 Task: Create a due date automation trigger when advanced on, on the wednesday before a card is due add content with a description not containing resume at 11:00 AM.
Action: Mouse moved to (1351, 100)
Screenshot: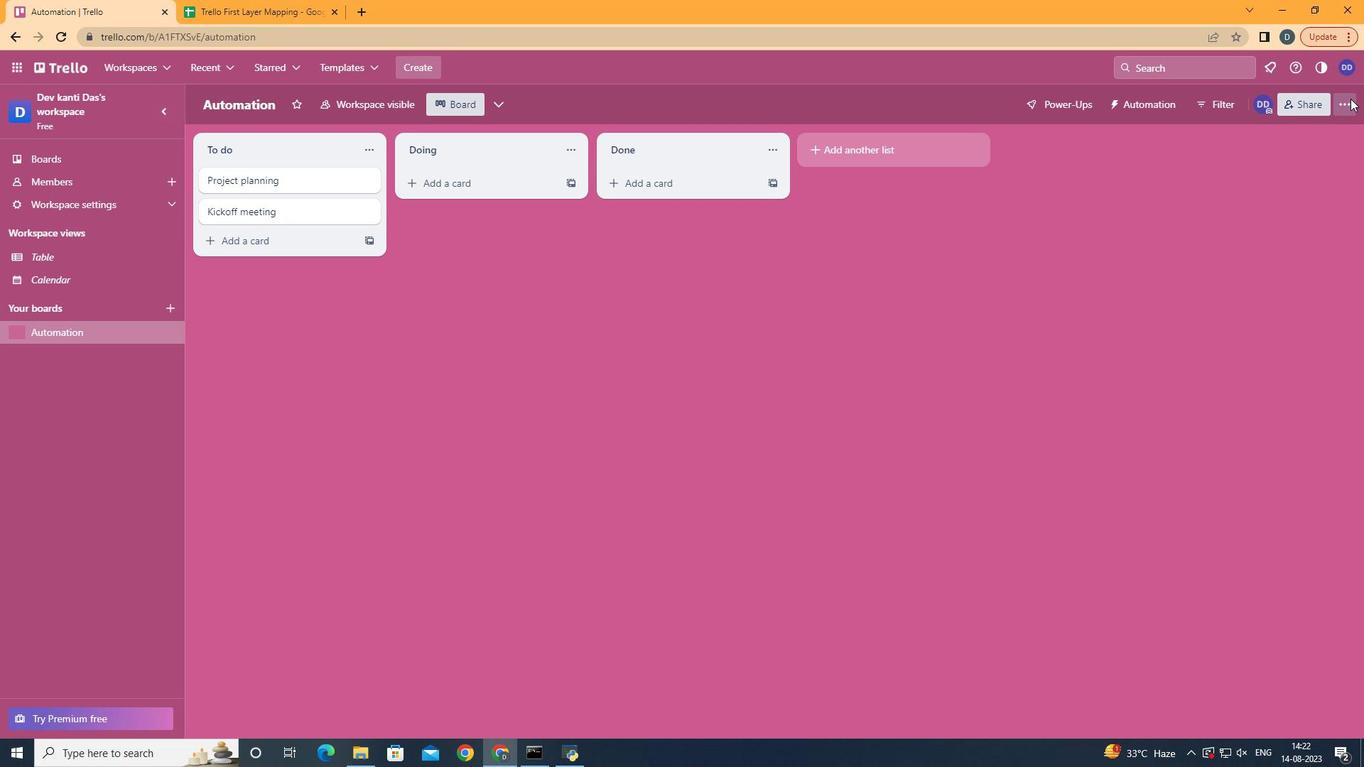 
Action: Mouse pressed left at (1351, 100)
Screenshot: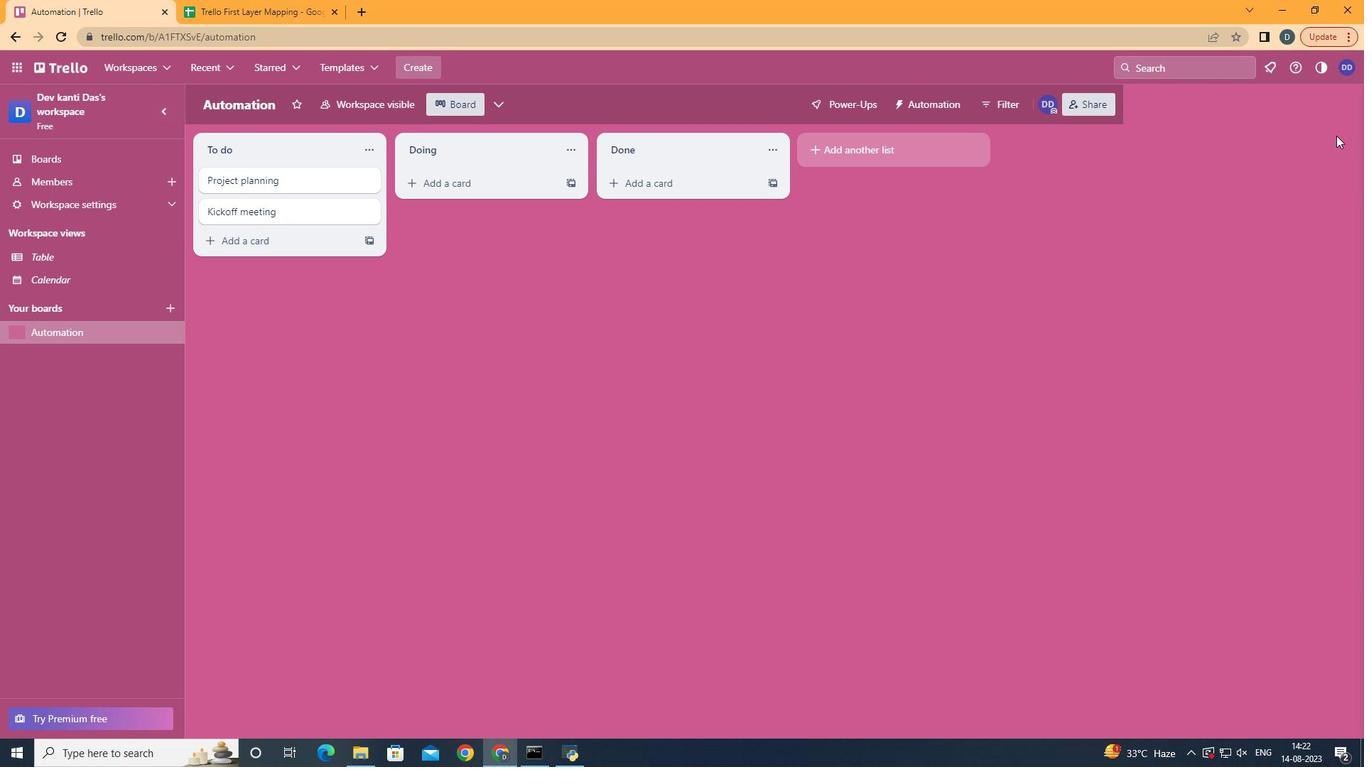 
Action: Mouse moved to (1260, 291)
Screenshot: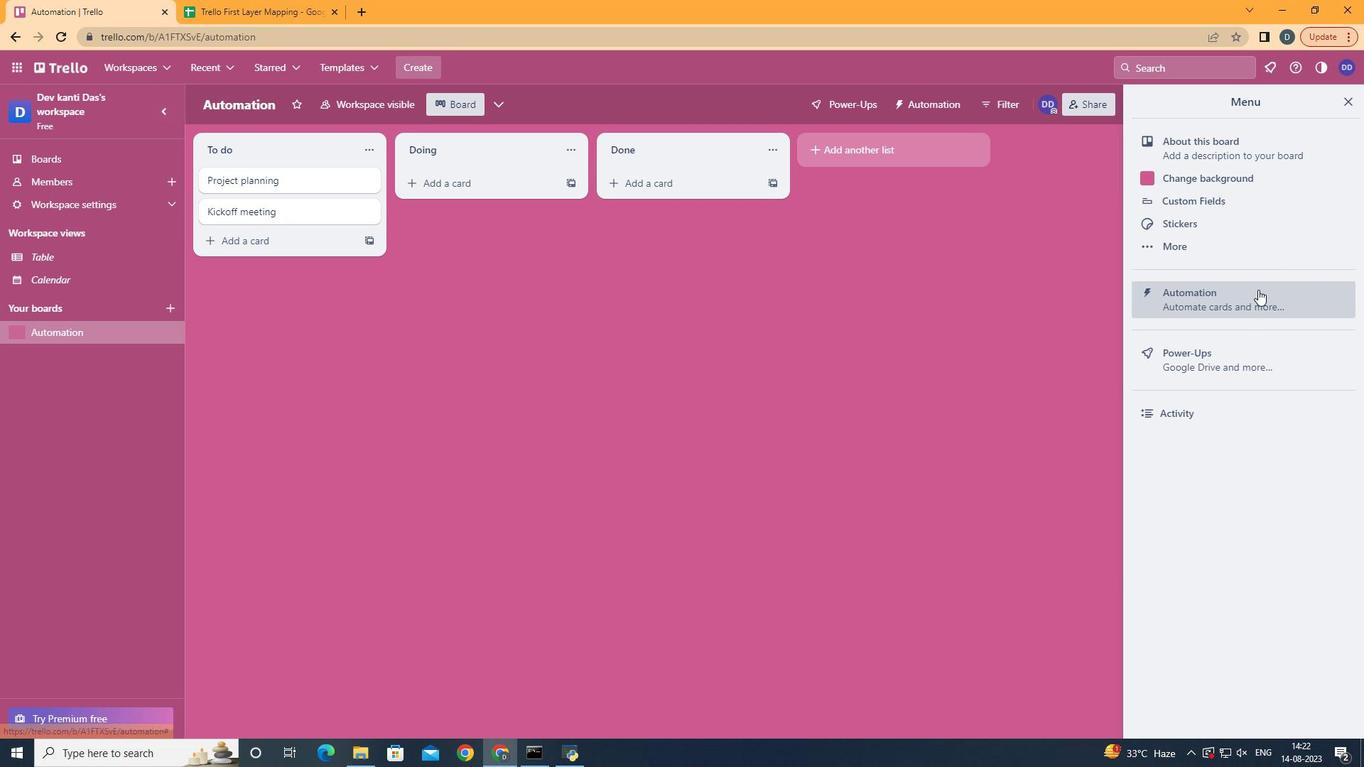 
Action: Mouse pressed left at (1260, 291)
Screenshot: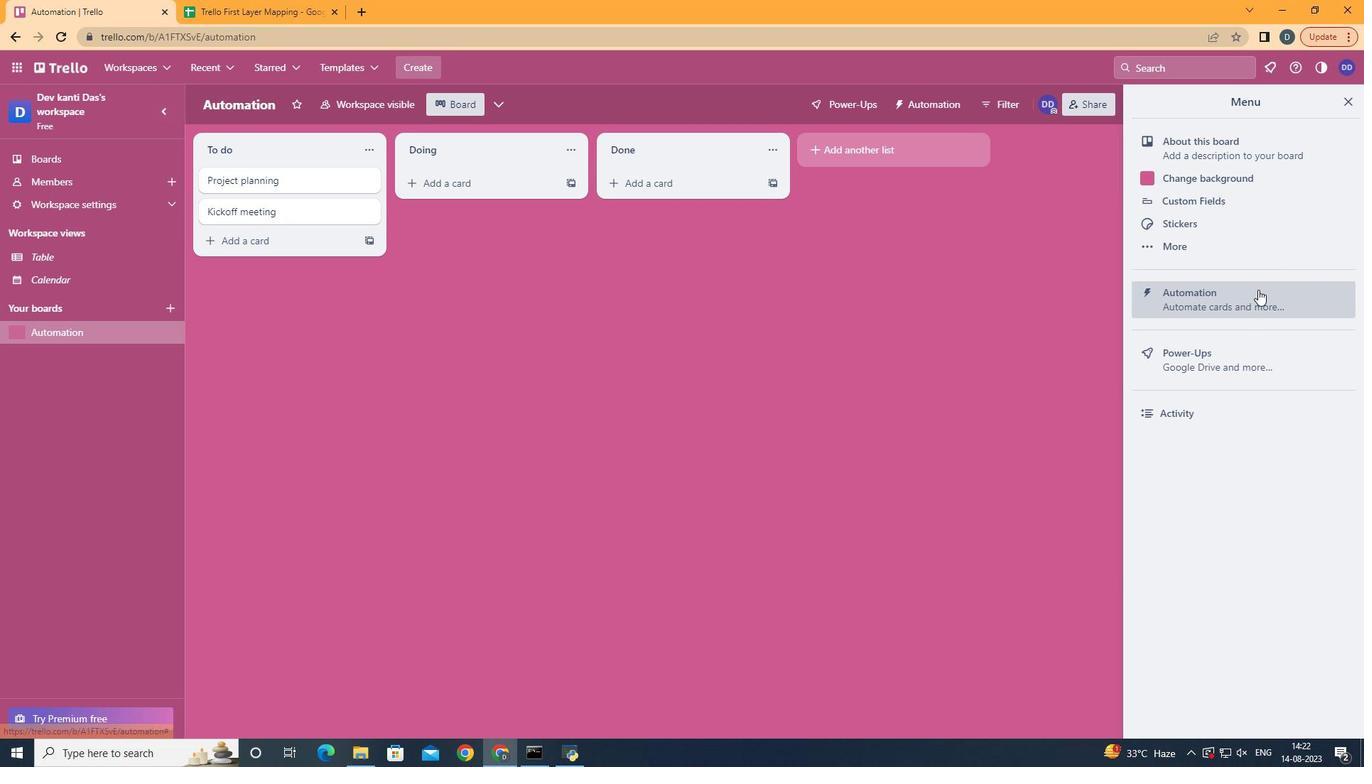 
Action: Mouse moved to (271, 289)
Screenshot: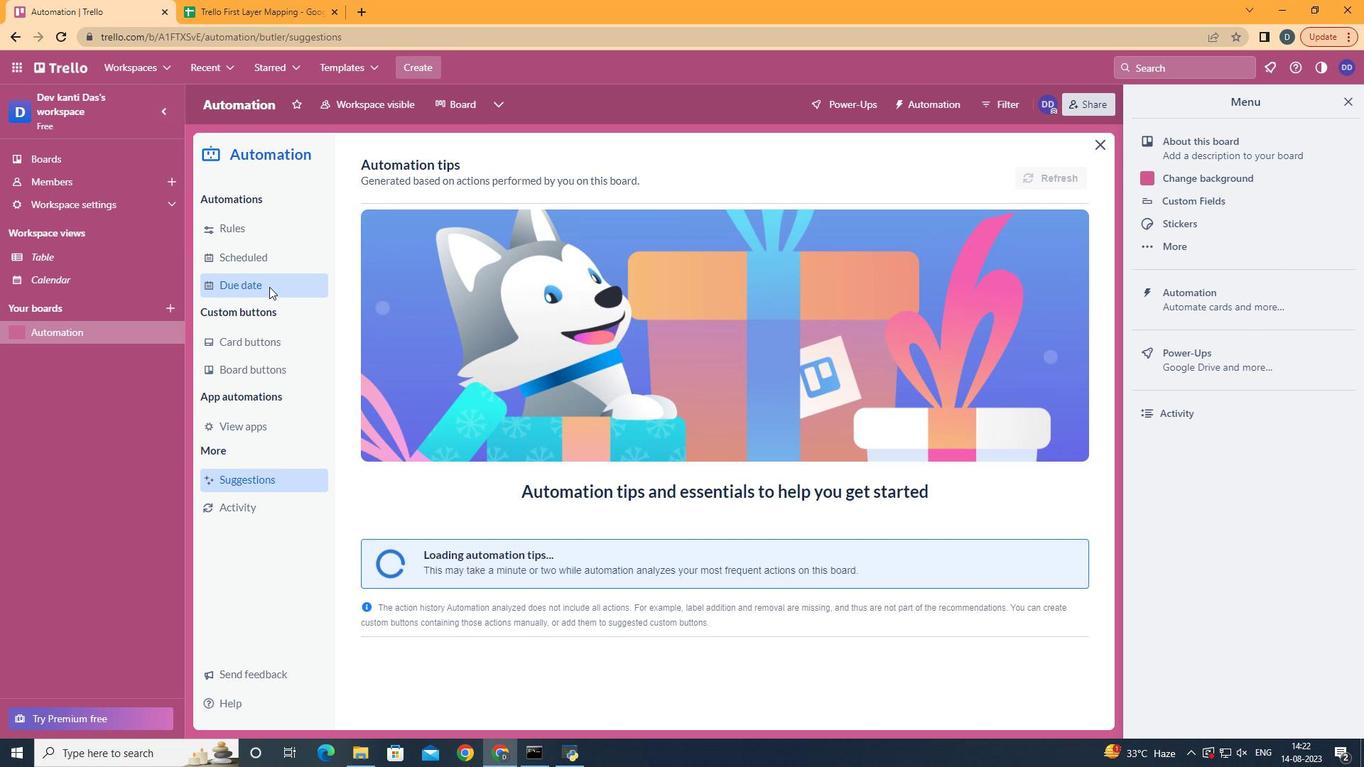 
Action: Mouse pressed left at (271, 289)
Screenshot: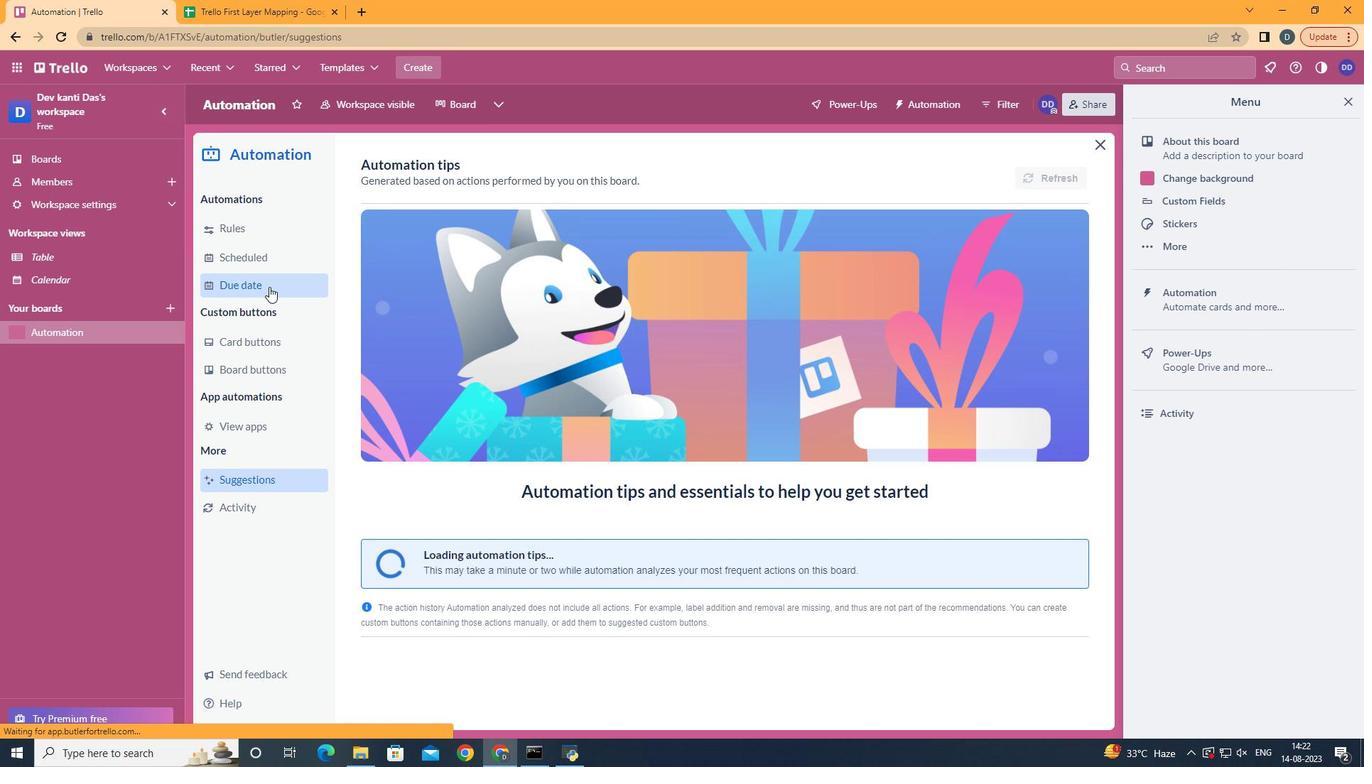 
Action: Mouse moved to (996, 167)
Screenshot: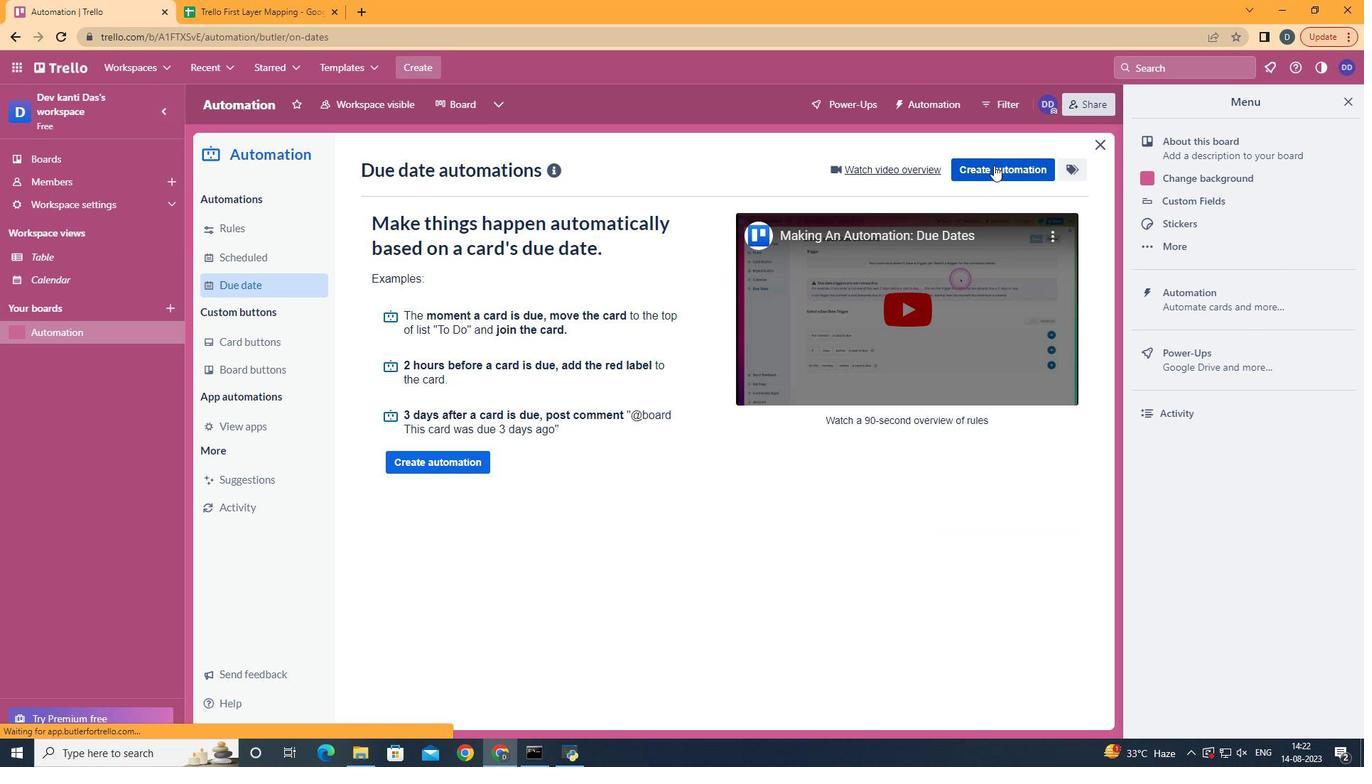 
Action: Mouse pressed left at (996, 167)
Screenshot: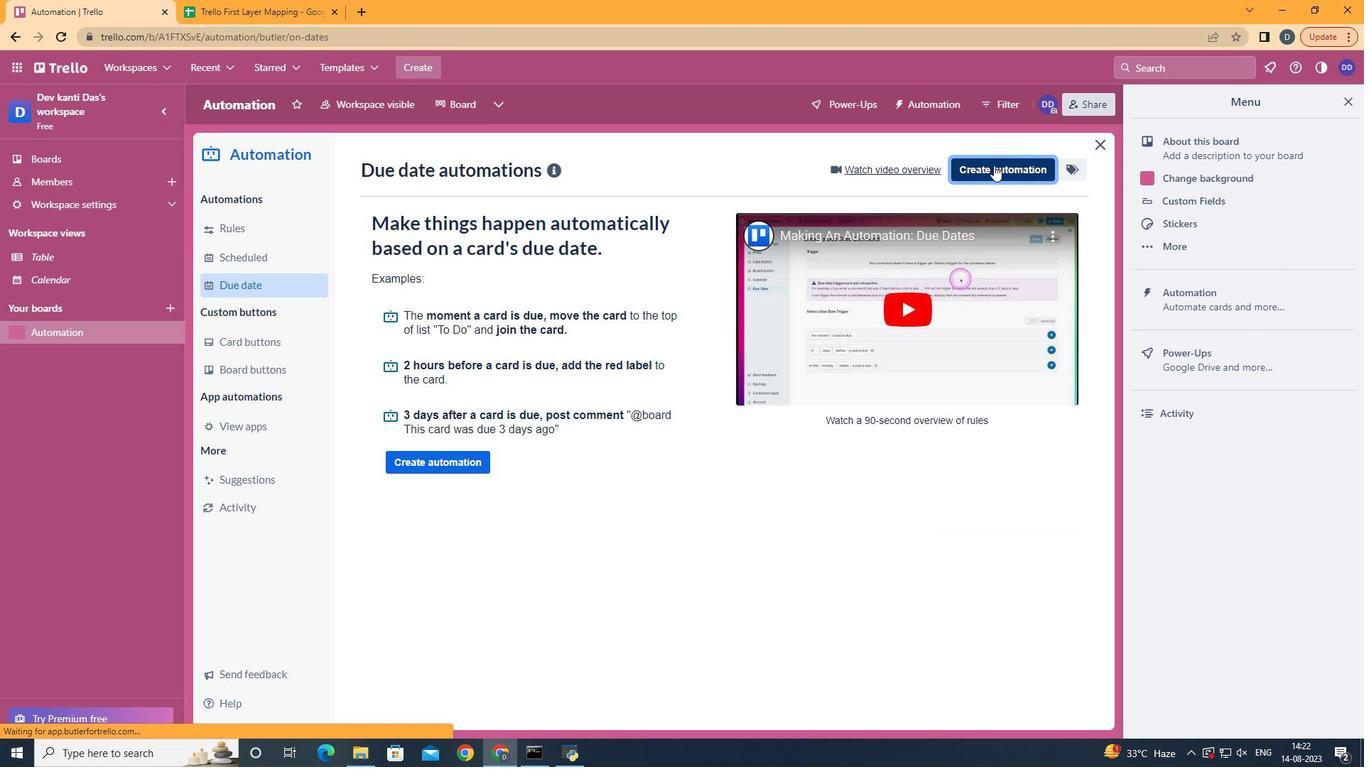 
Action: Mouse moved to (696, 282)
Screenshot: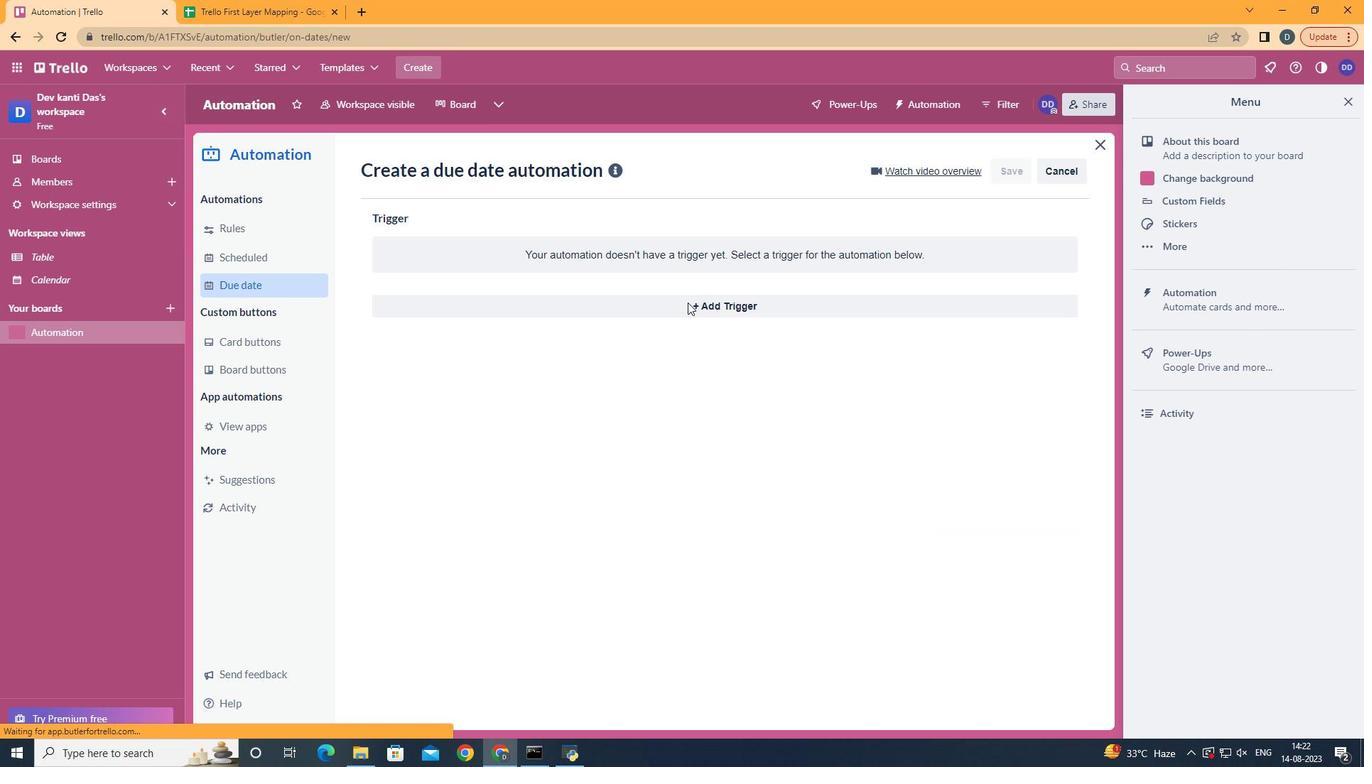 
Action: Mouse pressed left at (696, 282)
Screenshot: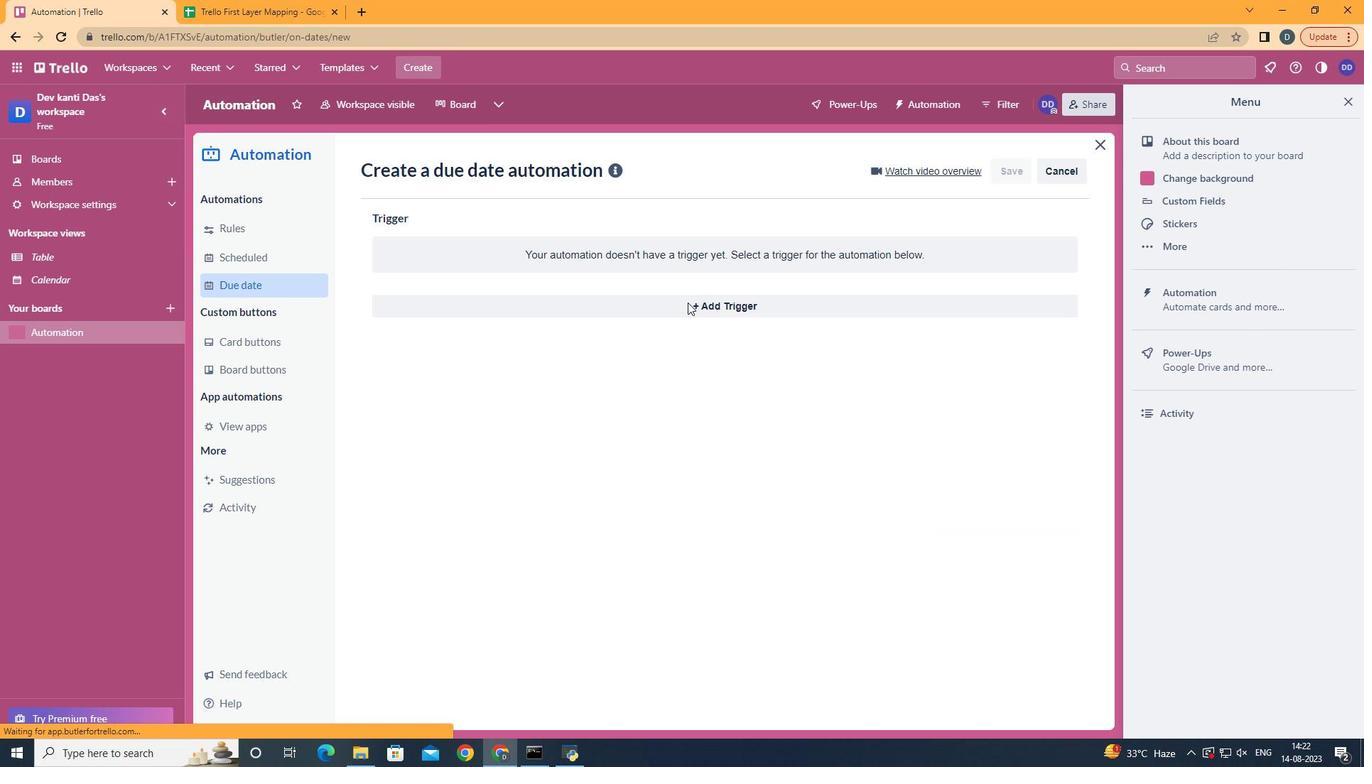 
Action: Mouse moved to (686, 311)
Screenshot: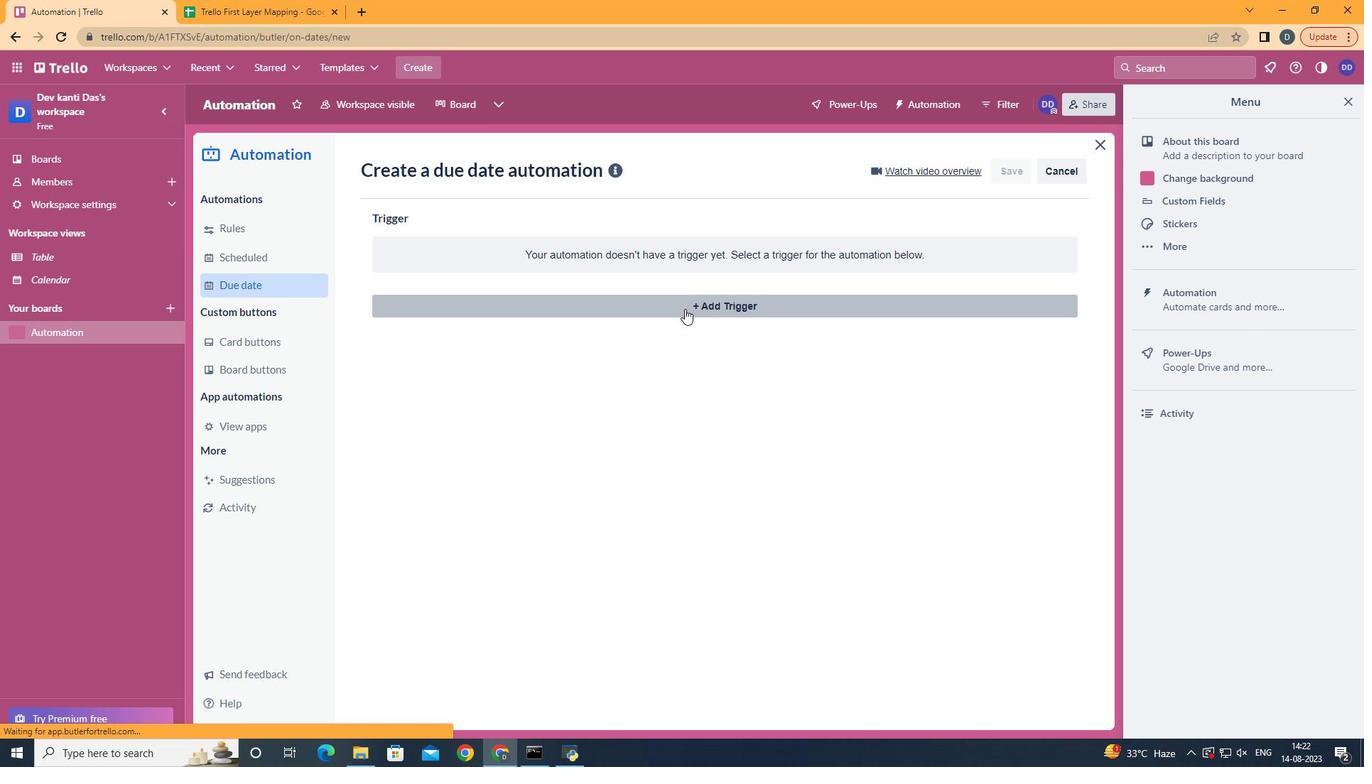 
Action: Mouse pressed left at (686, 311)
Screenshot: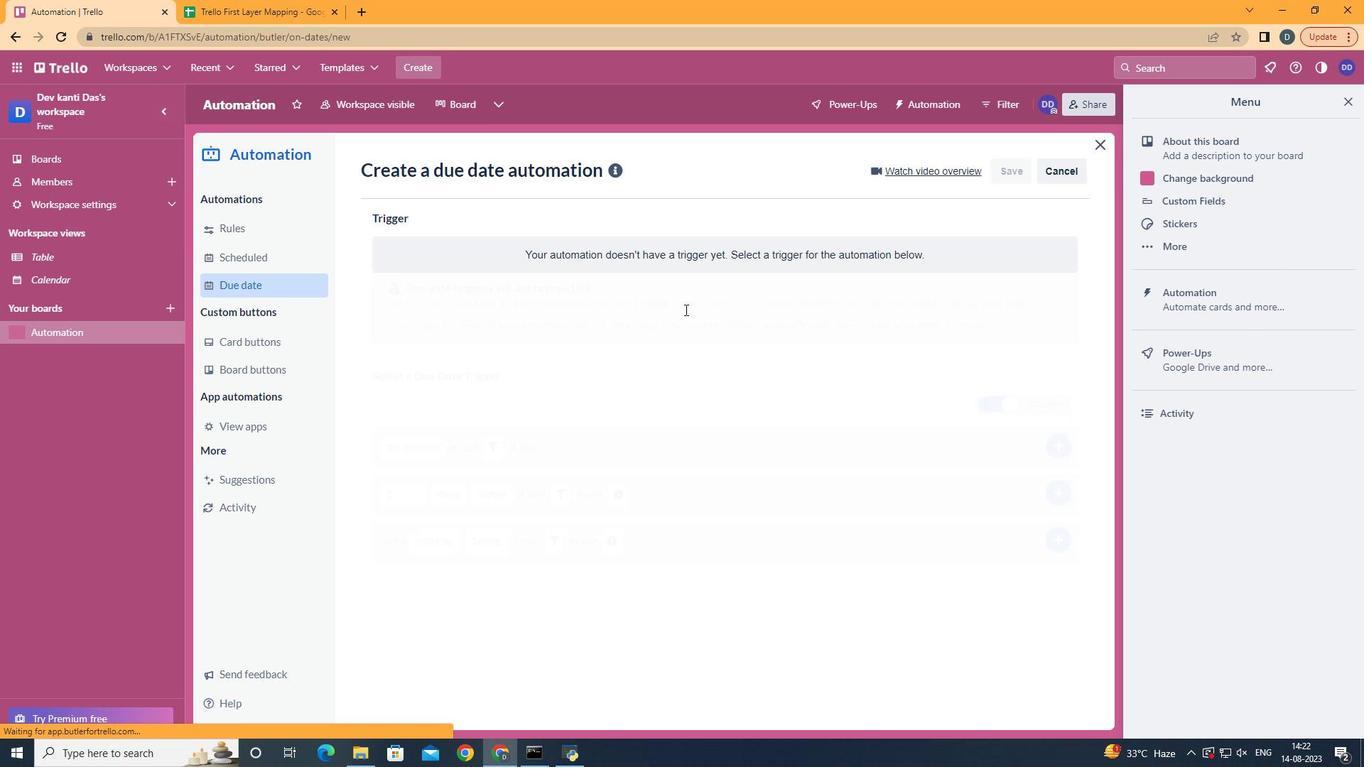 
Action: Mouse moved to (468, 434)
Screenshot: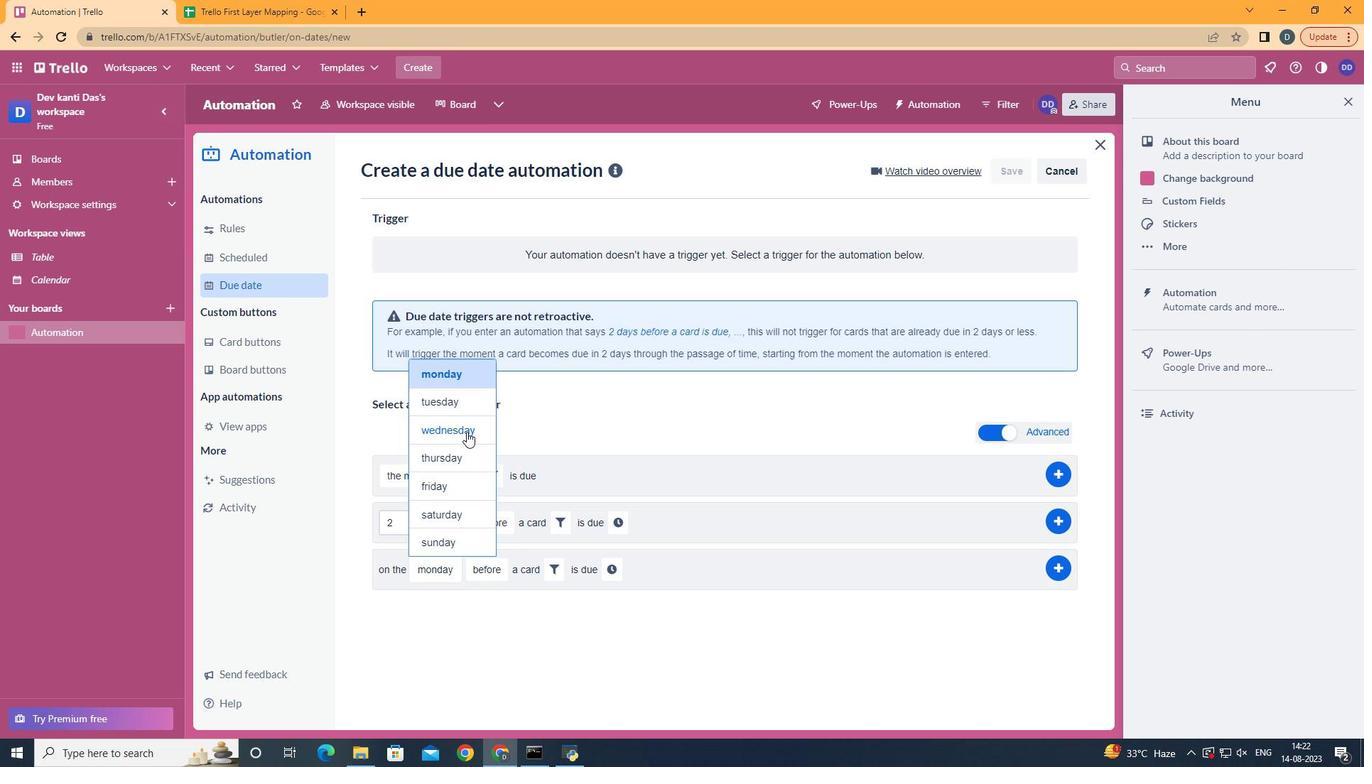 
Action: Mouse pressed left at (468, 434)
Screenshot: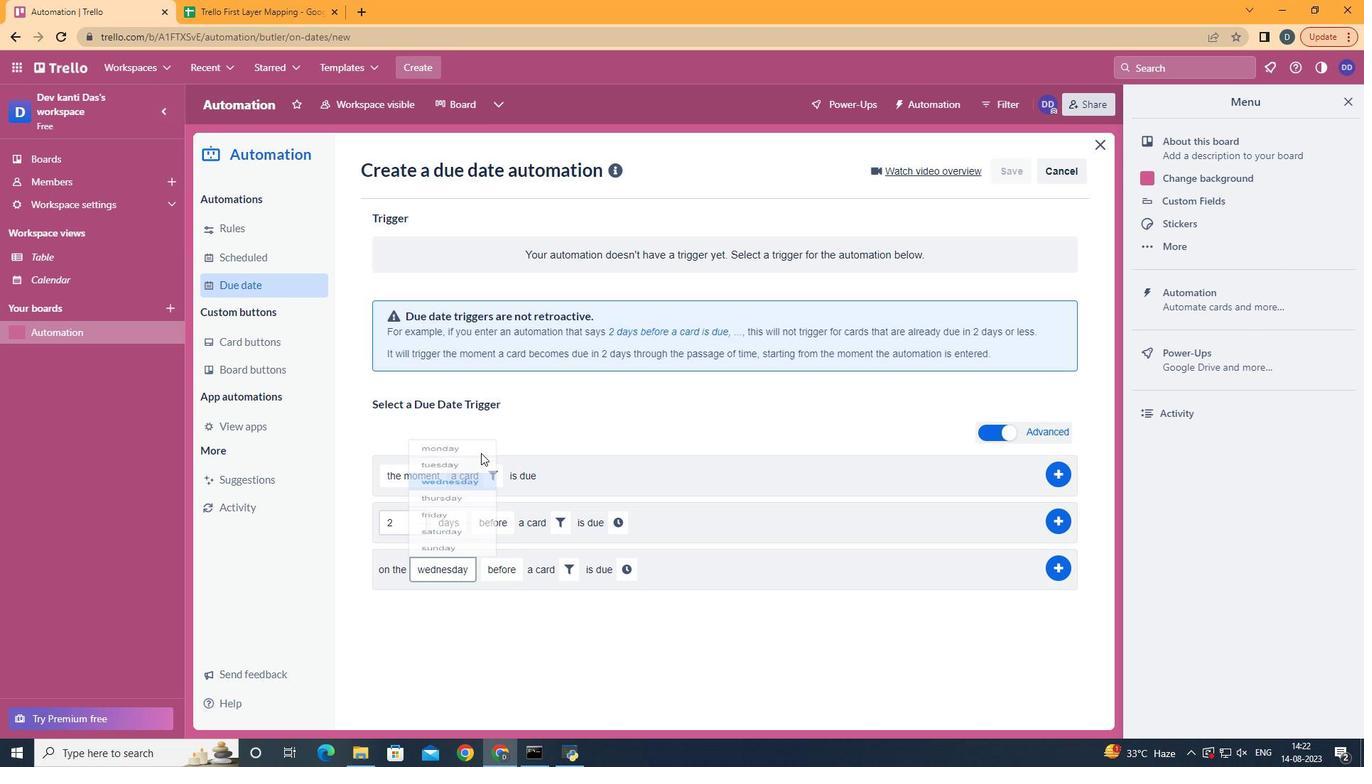 
Action: Mouse moved to (577, 562)
Screenshot: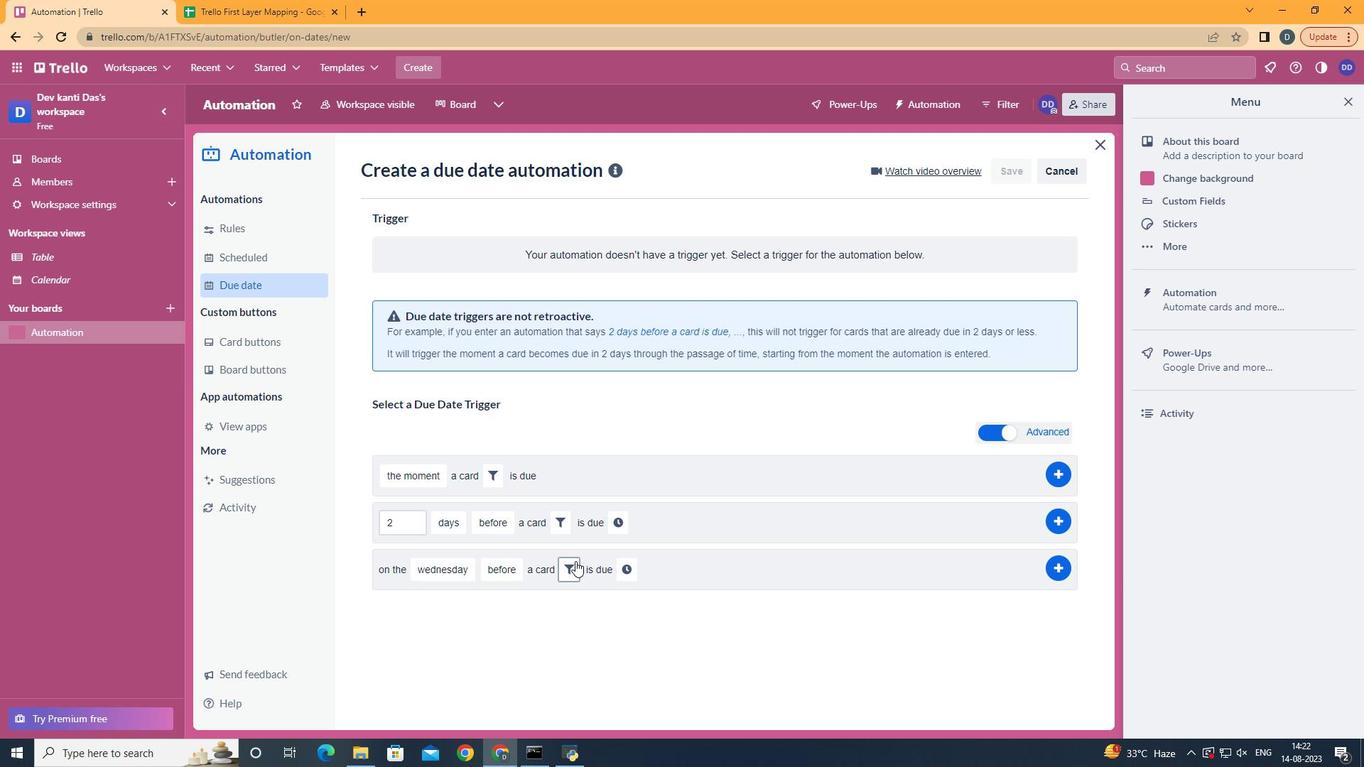 
Action: Mouse pressed left at (577, 562)
Screenshot: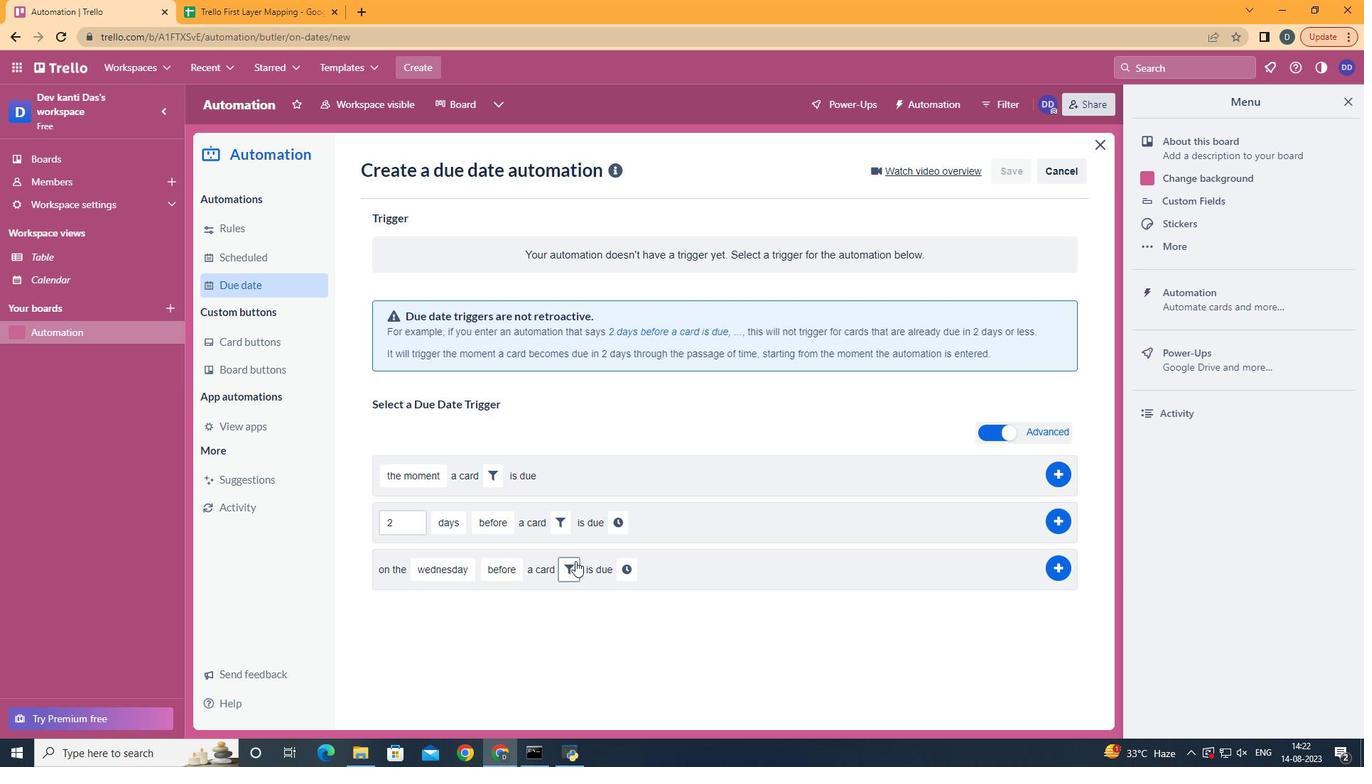 
Action: Mouse moved to (767, 622)
Screenshot: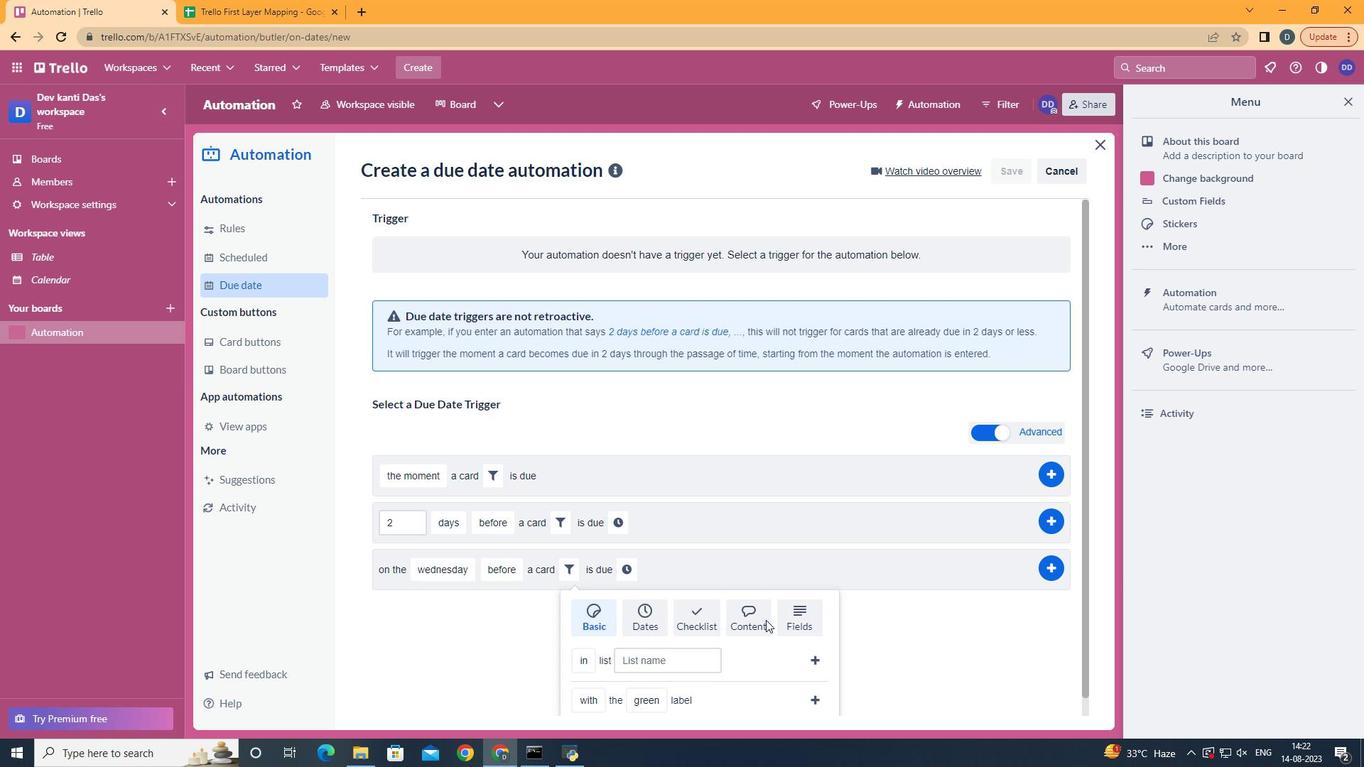 
Action: Mouse pressed left at (767, 622)
Screenshot: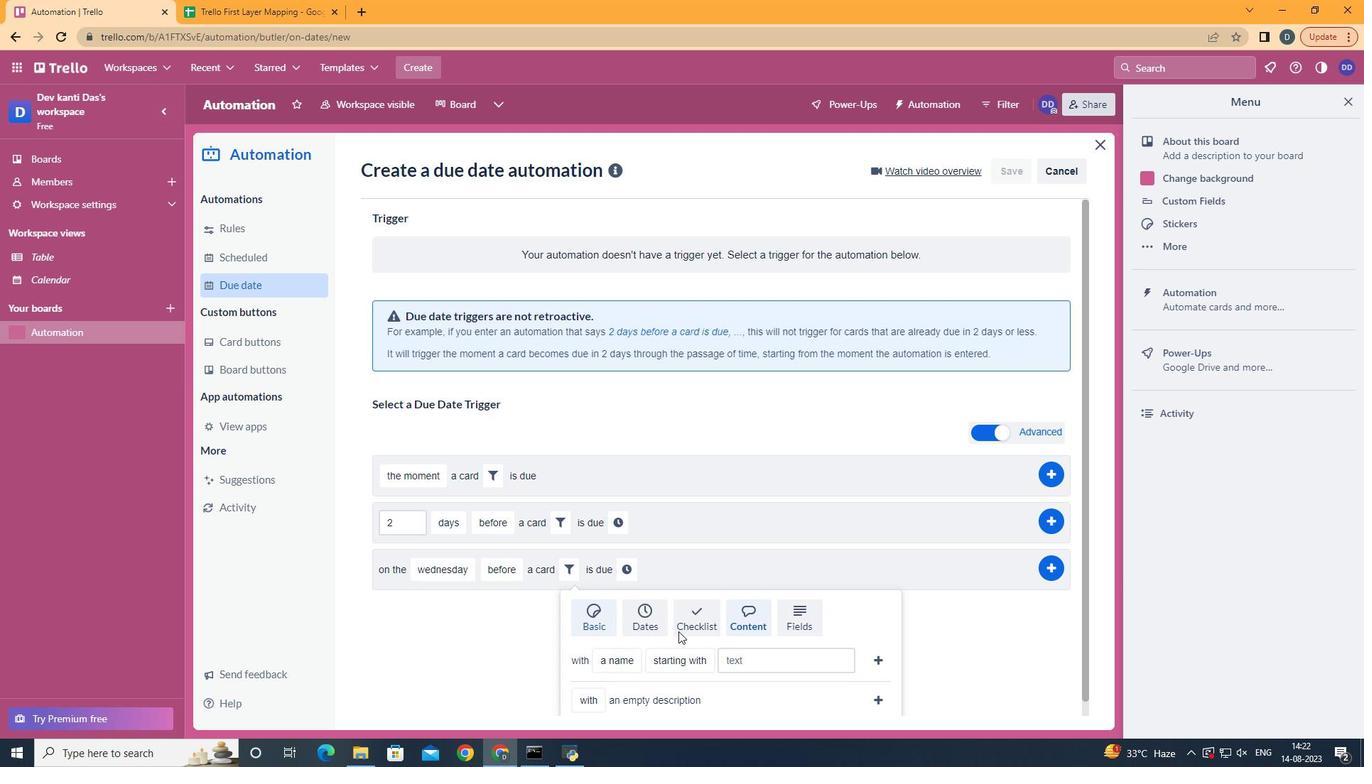 
Action: Mouse moved to (639, 609)
Screenshot: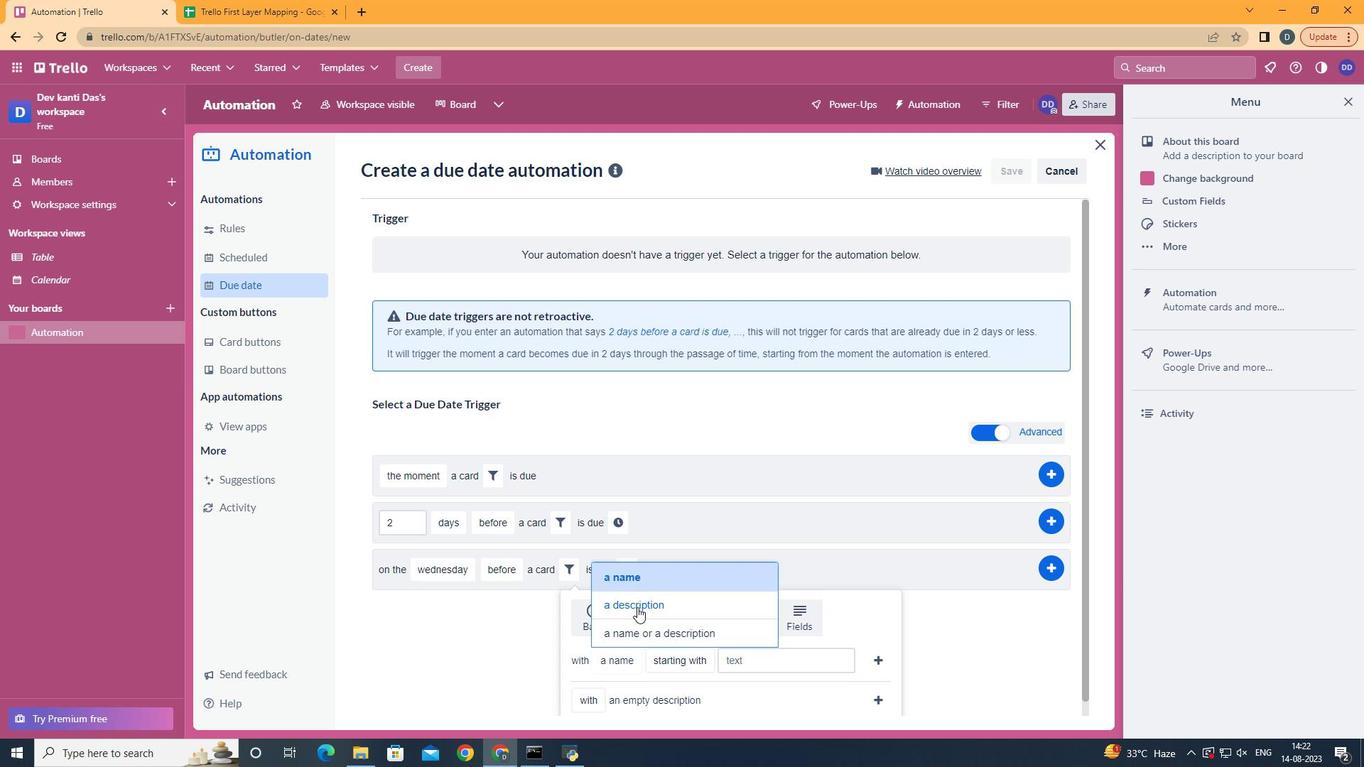 
Action: Mouse pressed left at (639, 609)
Screenshot: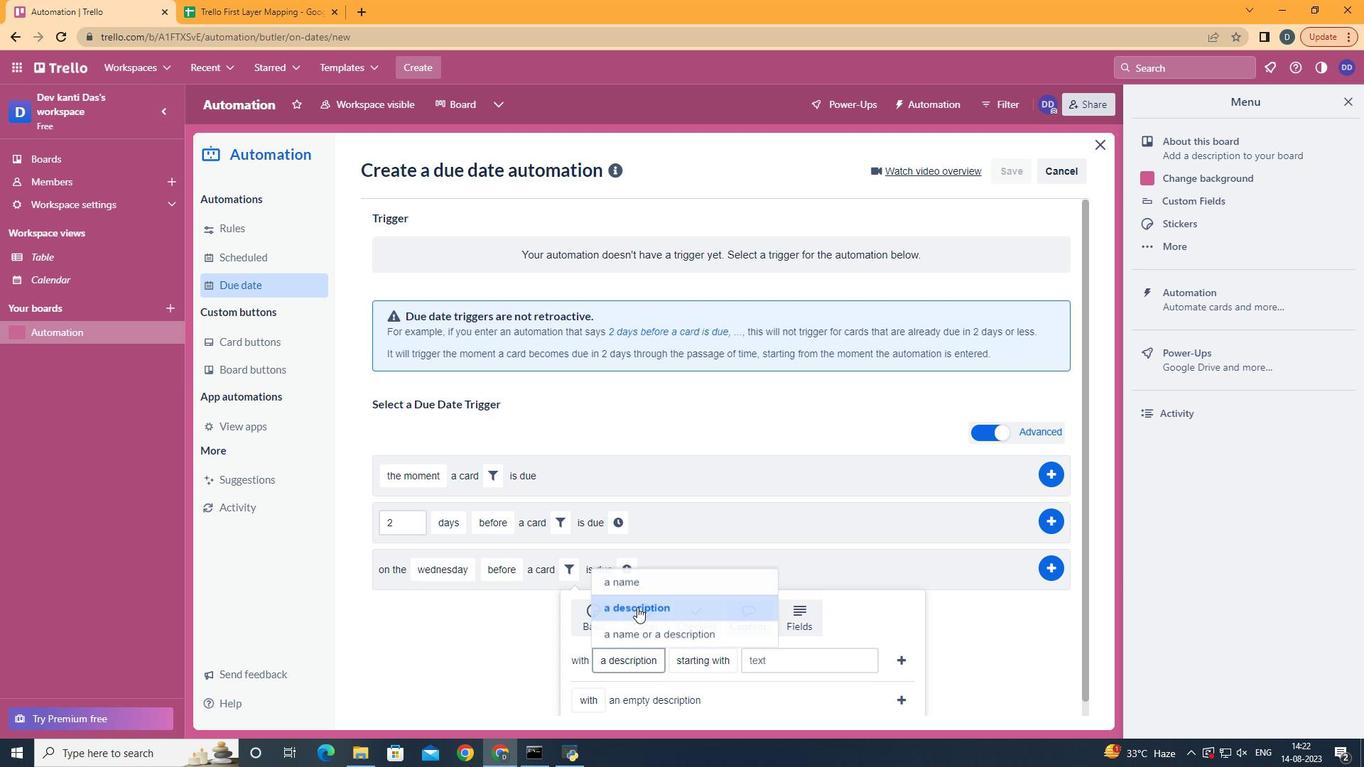 
Action: Mouse moved to (738, 638)
Screenshot: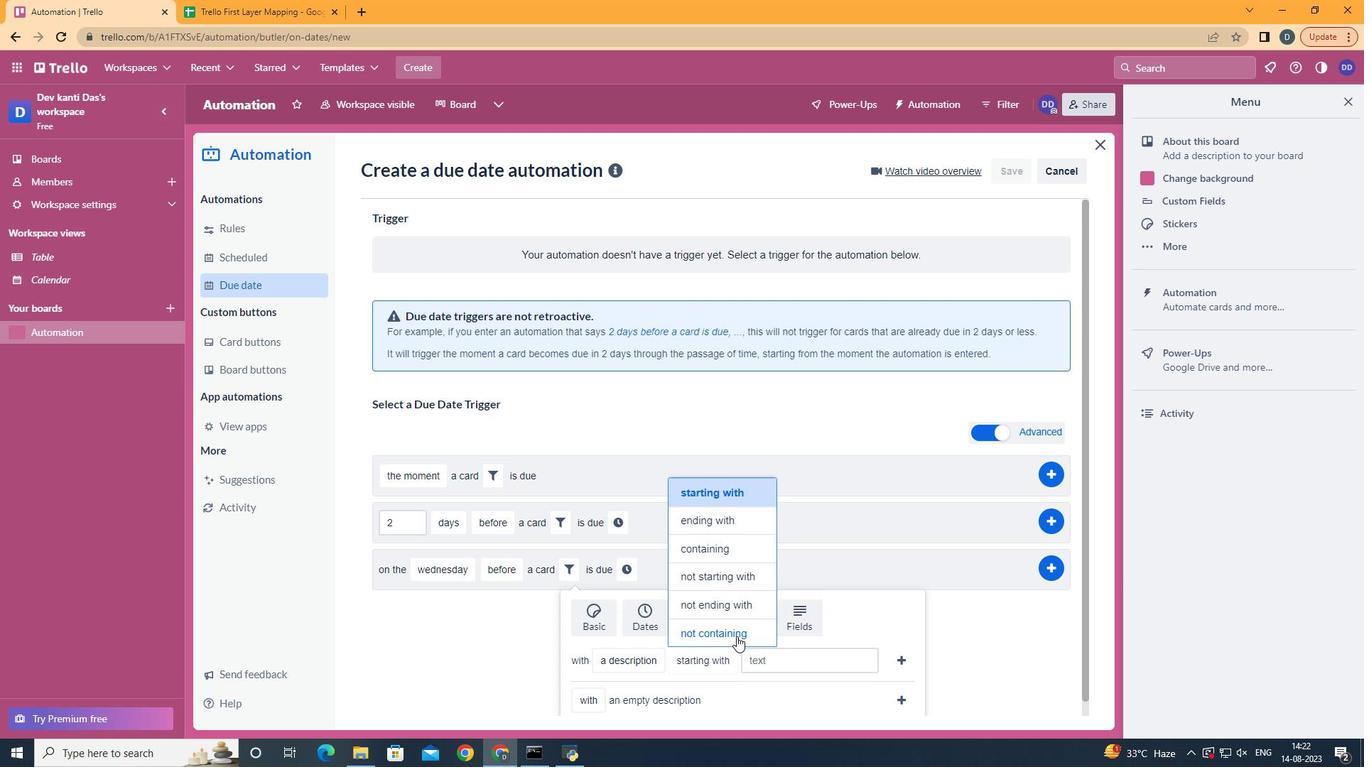 
Action: Mouse pressed left at (738, 638)
Screenshot: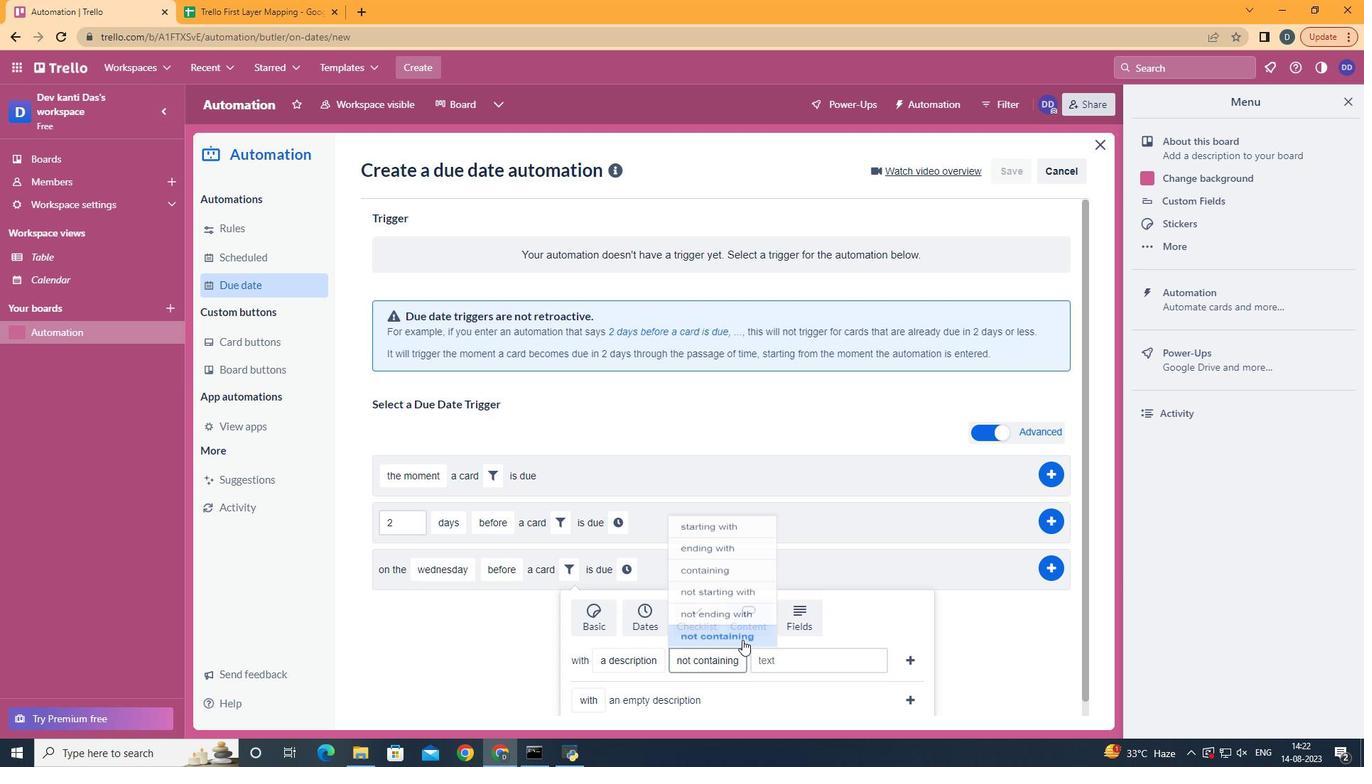 
Action: Mouse moved to (821, 669)
Screenshot: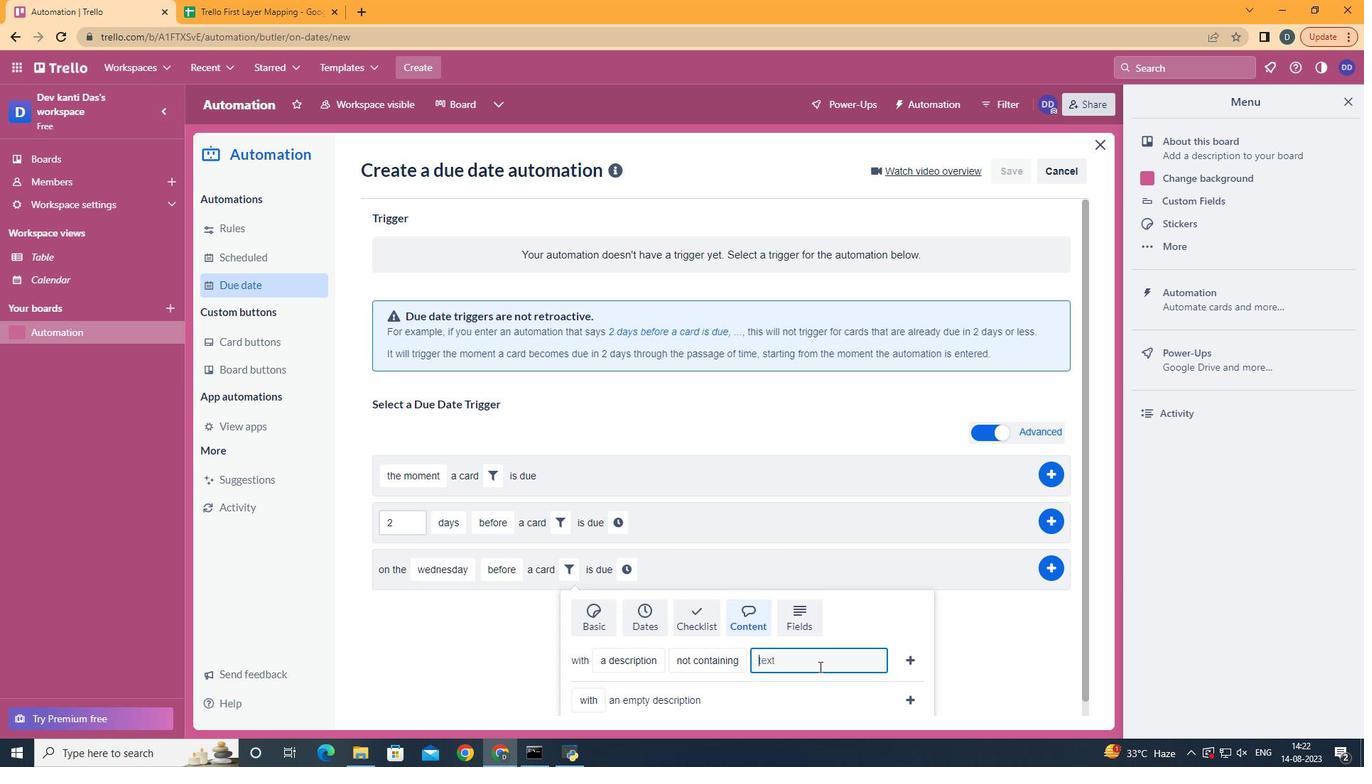 
Action: Mouse pressed left at (821, 669)
Screenshot: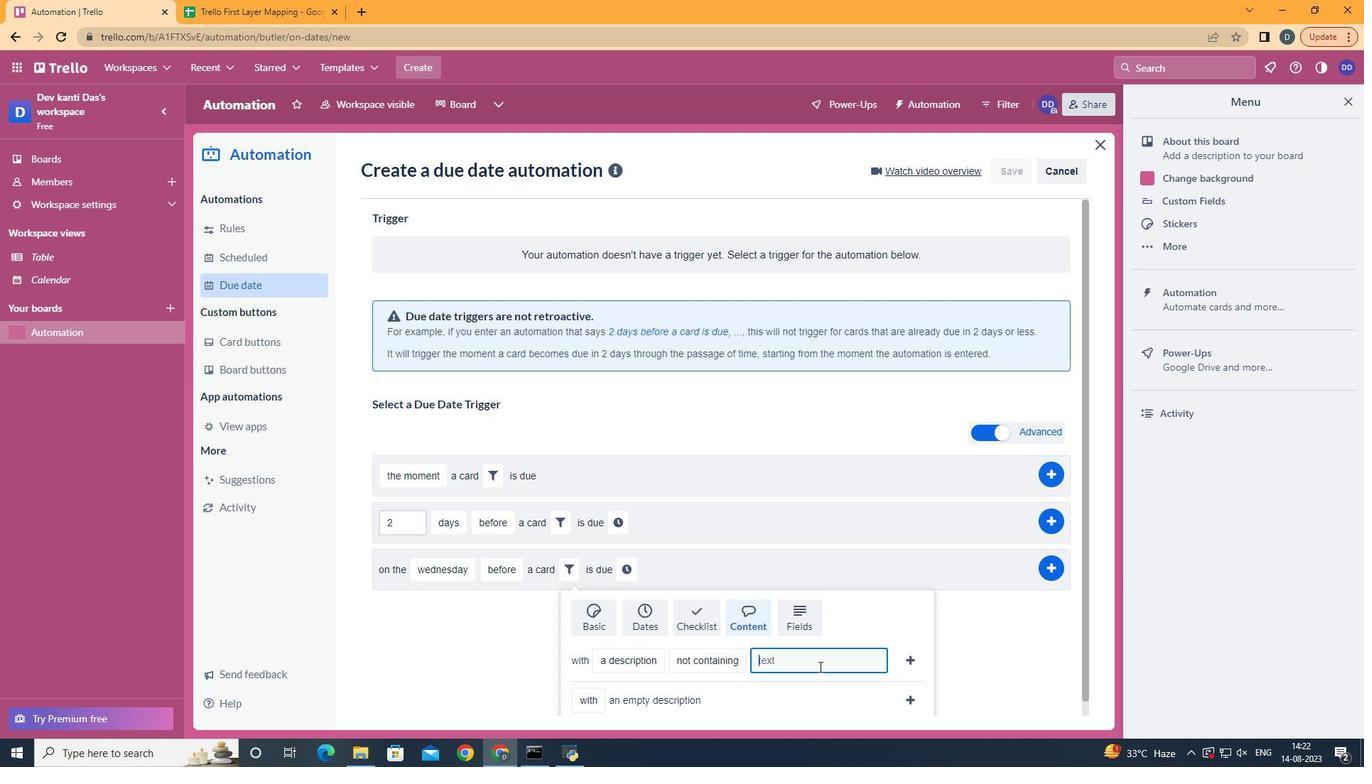 
Action: Mouse moved to (821, 669)
Screenshot: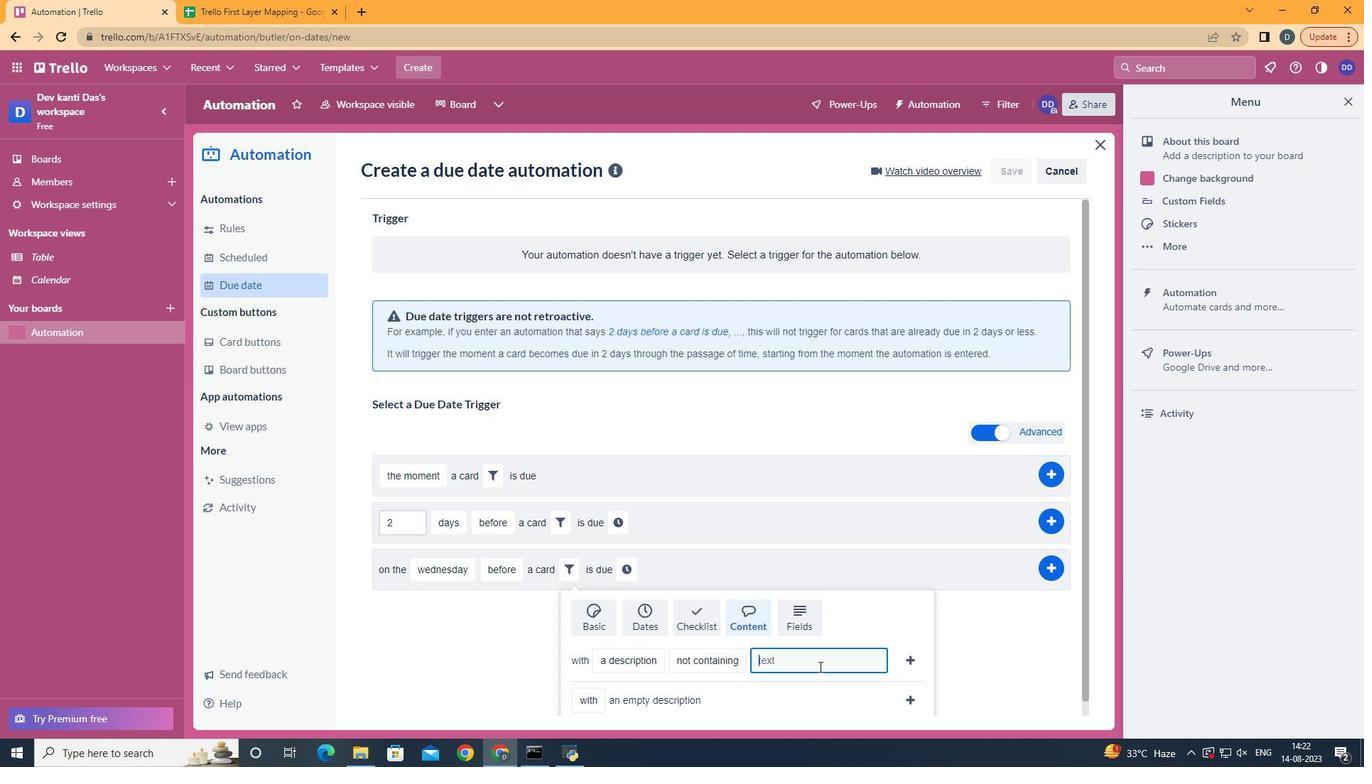 
Action: Key pressed resume
Screenshot: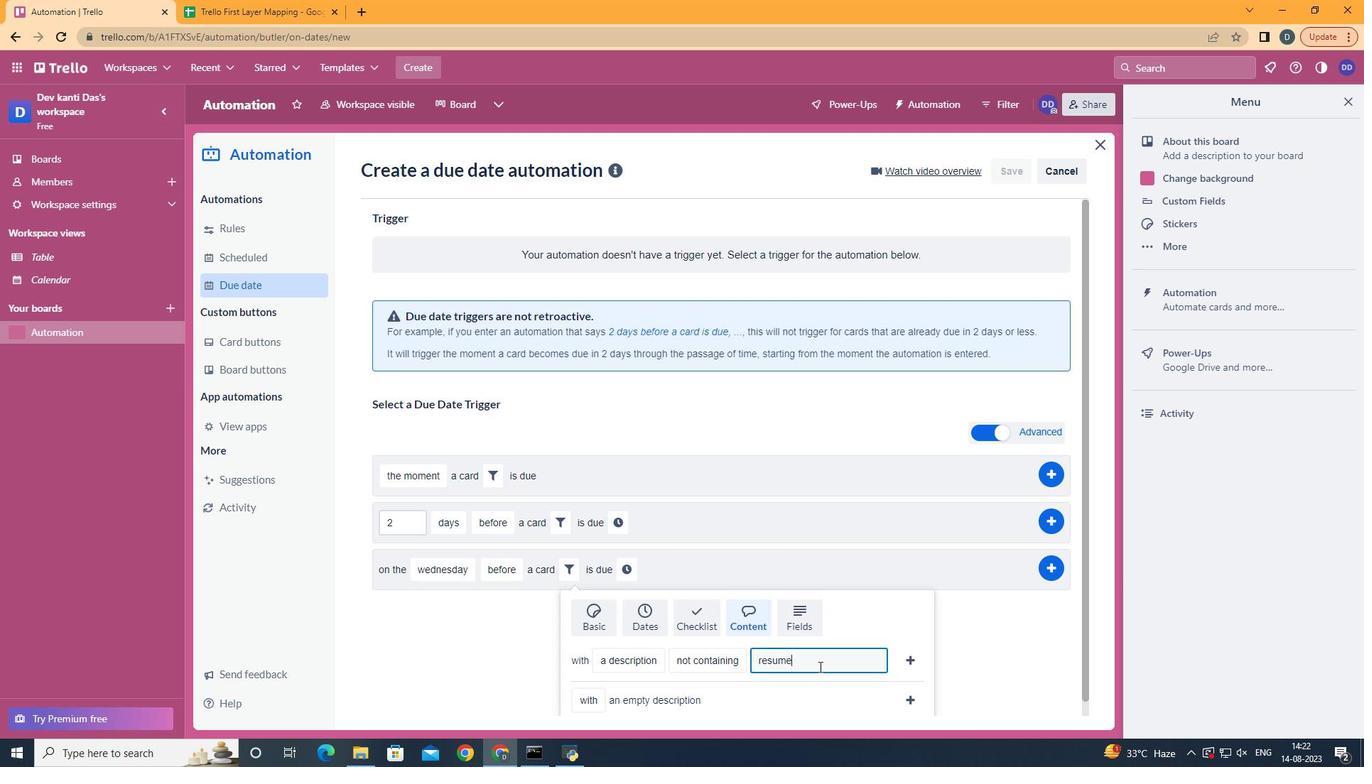 
Action: Mouse moved to (907, 663)
Screenshot: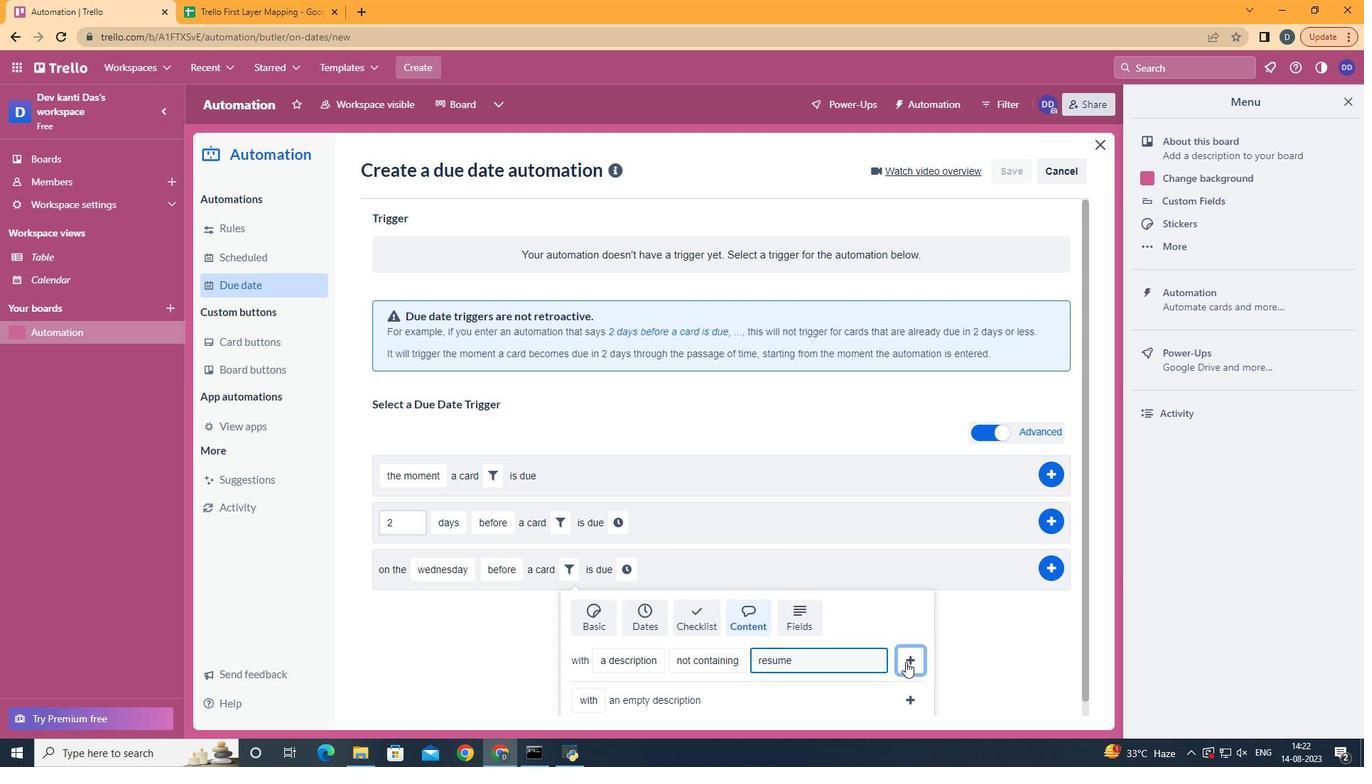 
Action: Mouse pressed left at (907, 663)
Screenshot: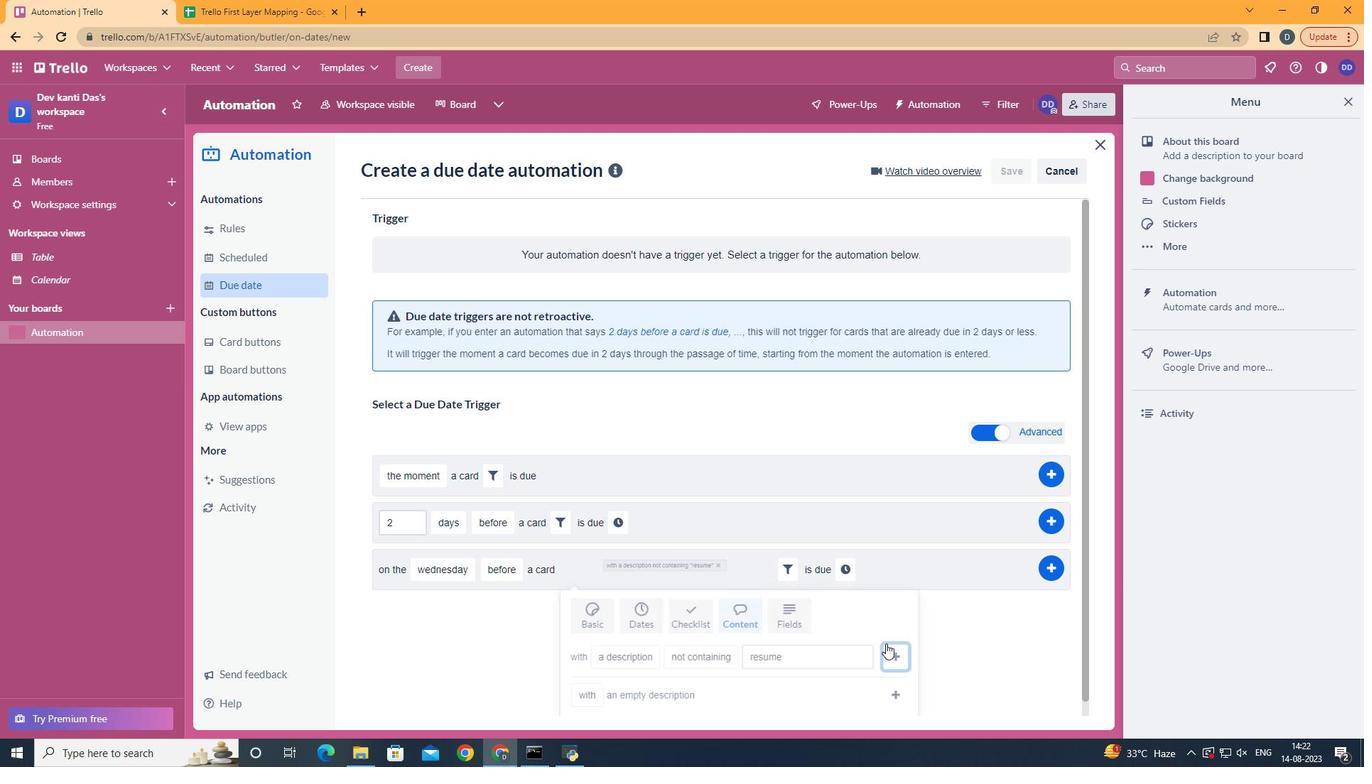 
Action: Mouse moved to (854, 573)
Screenshot: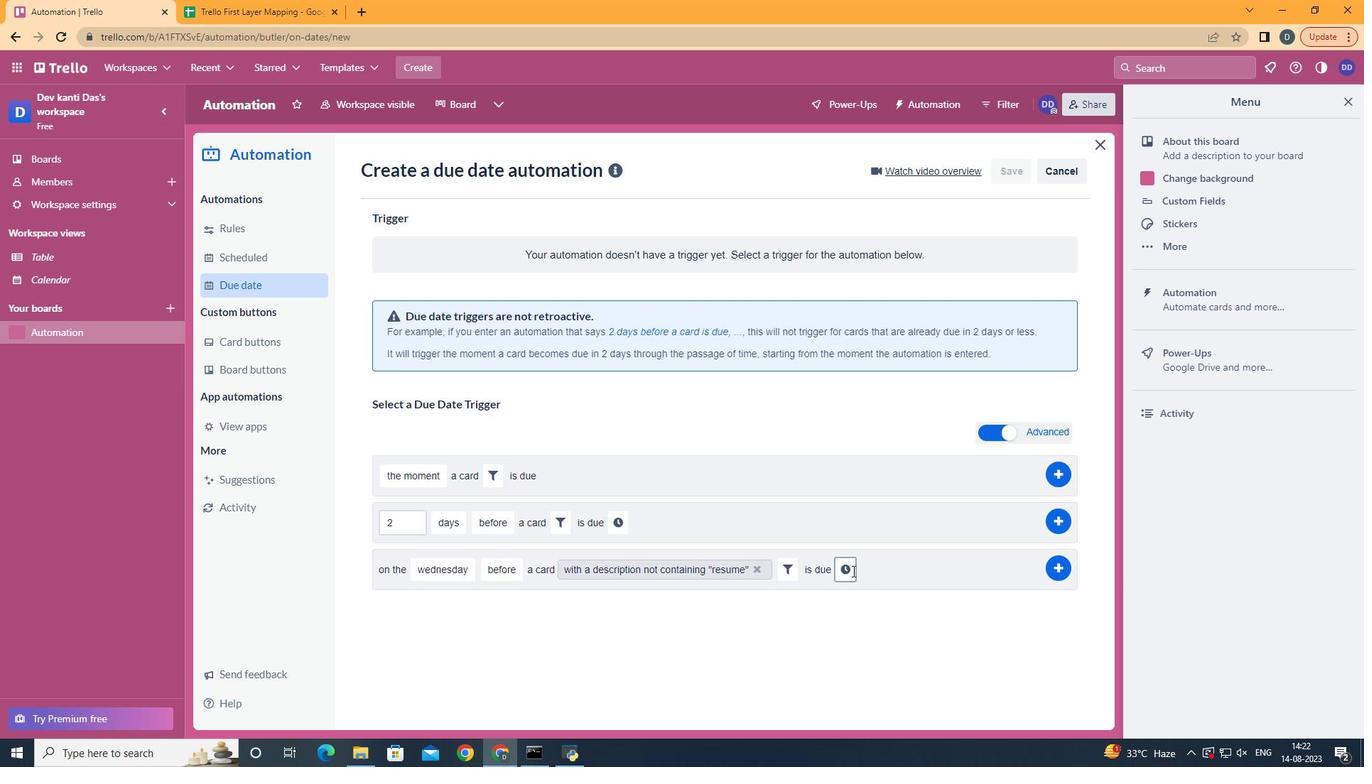 
Action: Mouse pressed left at (854, 573)
Screenshot: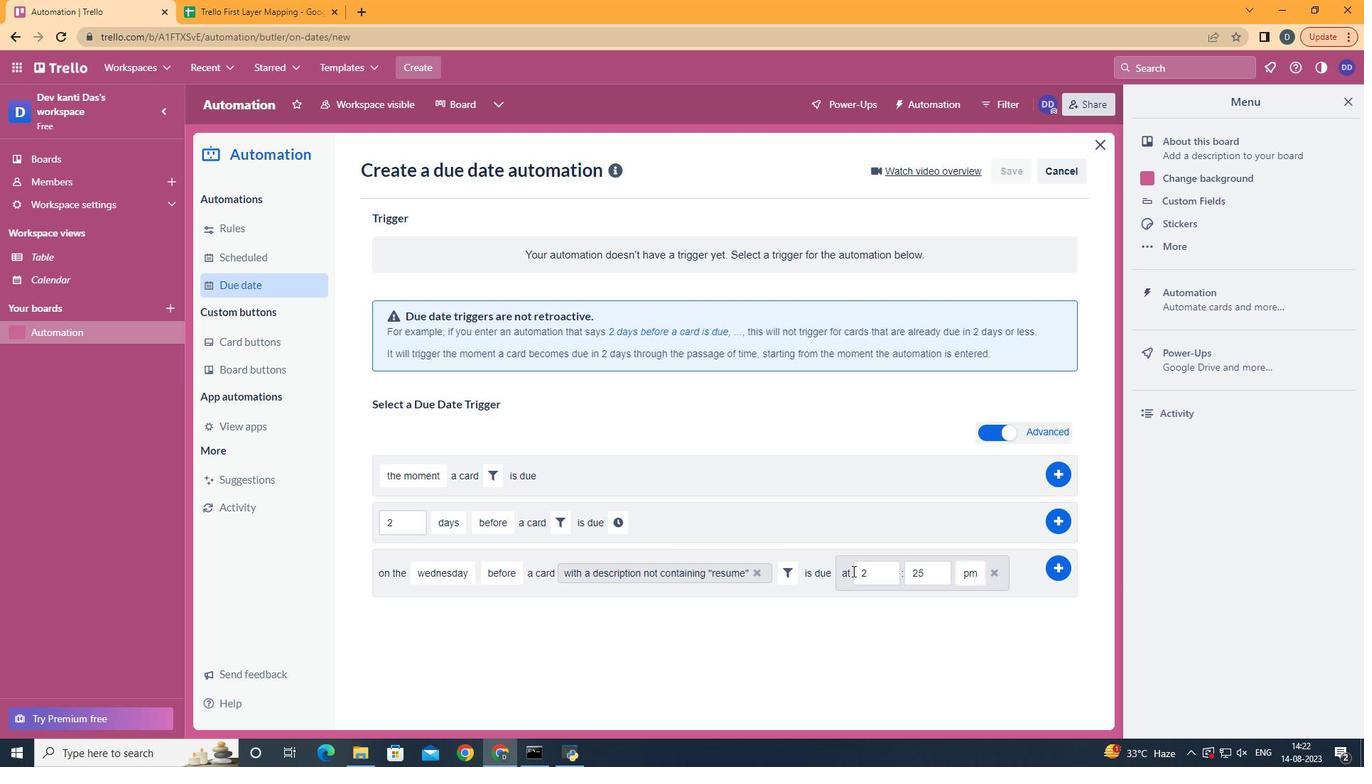 
Action: Mouse moved to (884, 576)
Screenshot: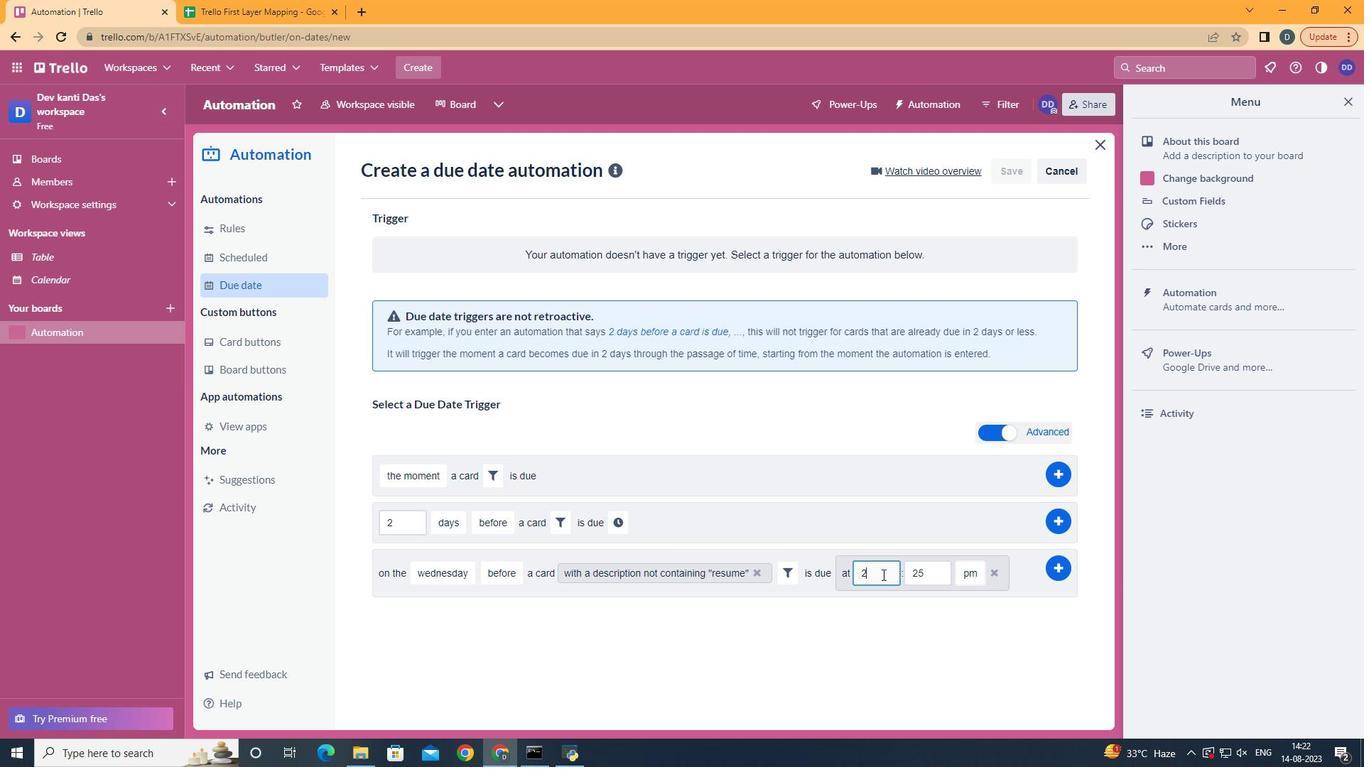 
Action: Mouse pressed left at (884, 576)
Screenshot: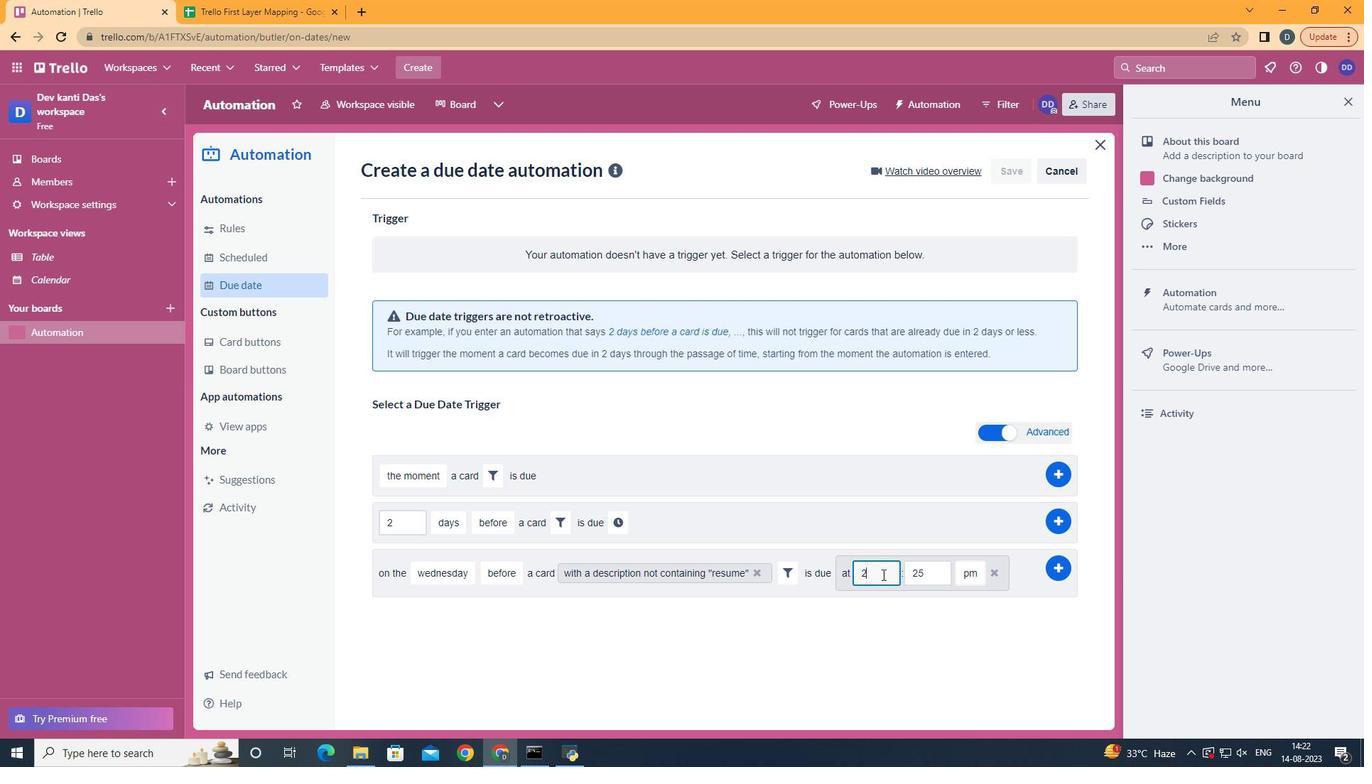 
Action: Key pressed <Key.backspace>11
Screenshot: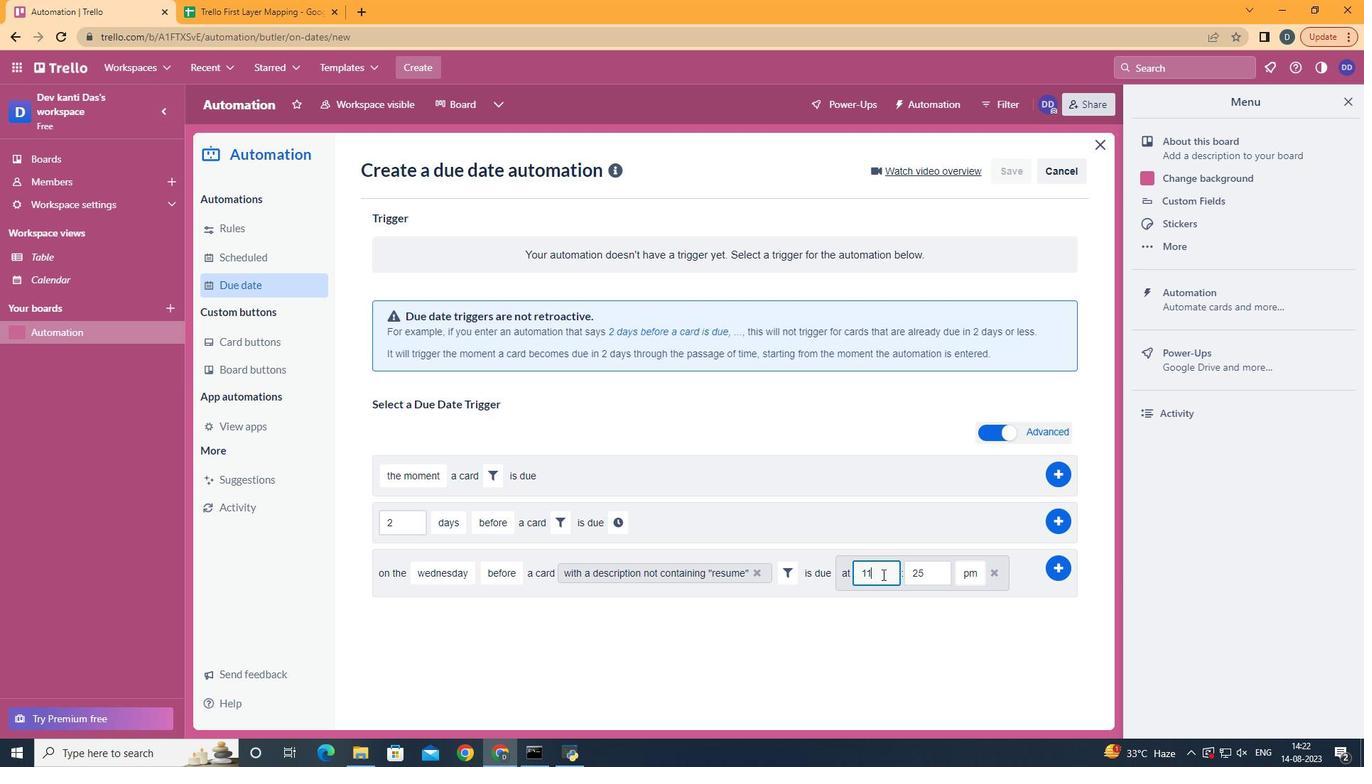 
Action: Mouse moved to (926, 586)
Screenshot: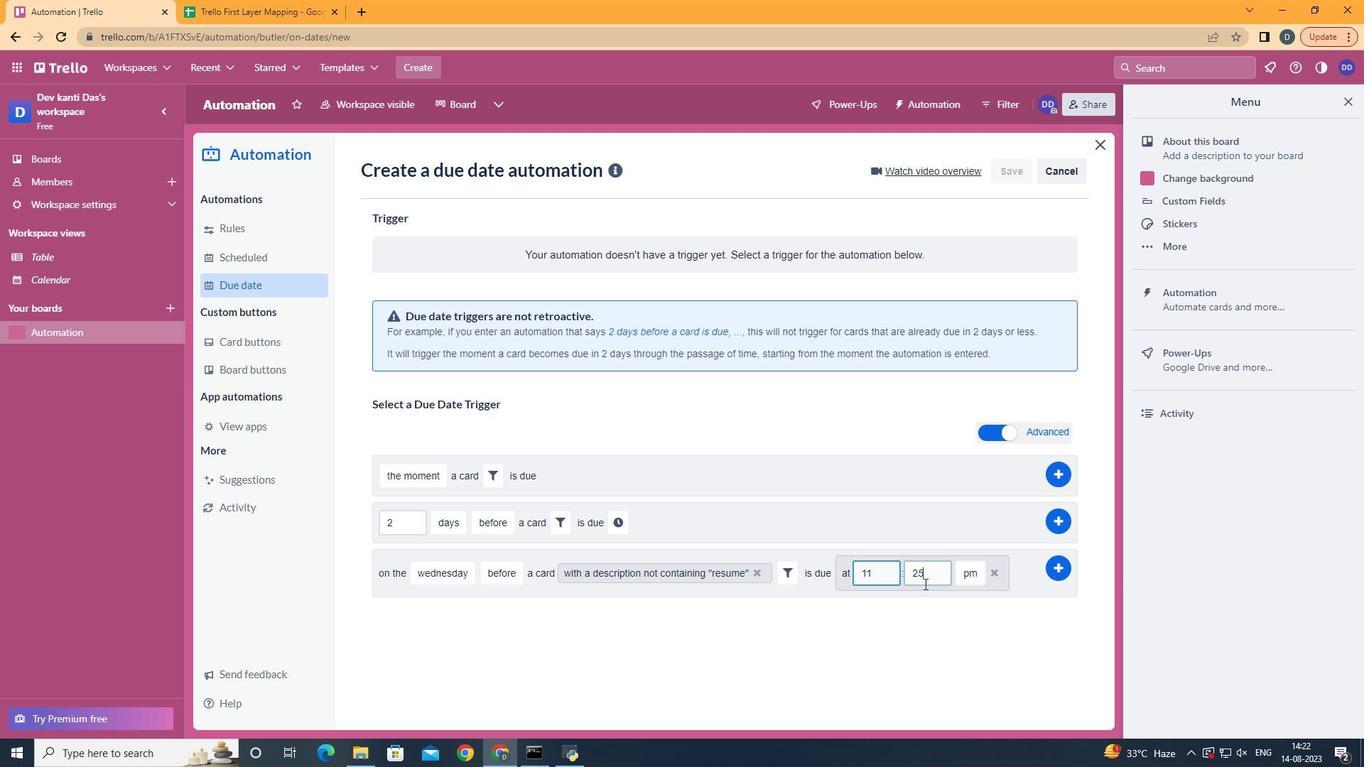
Action: Mouse pressed left at (926, 586)
Screenshot: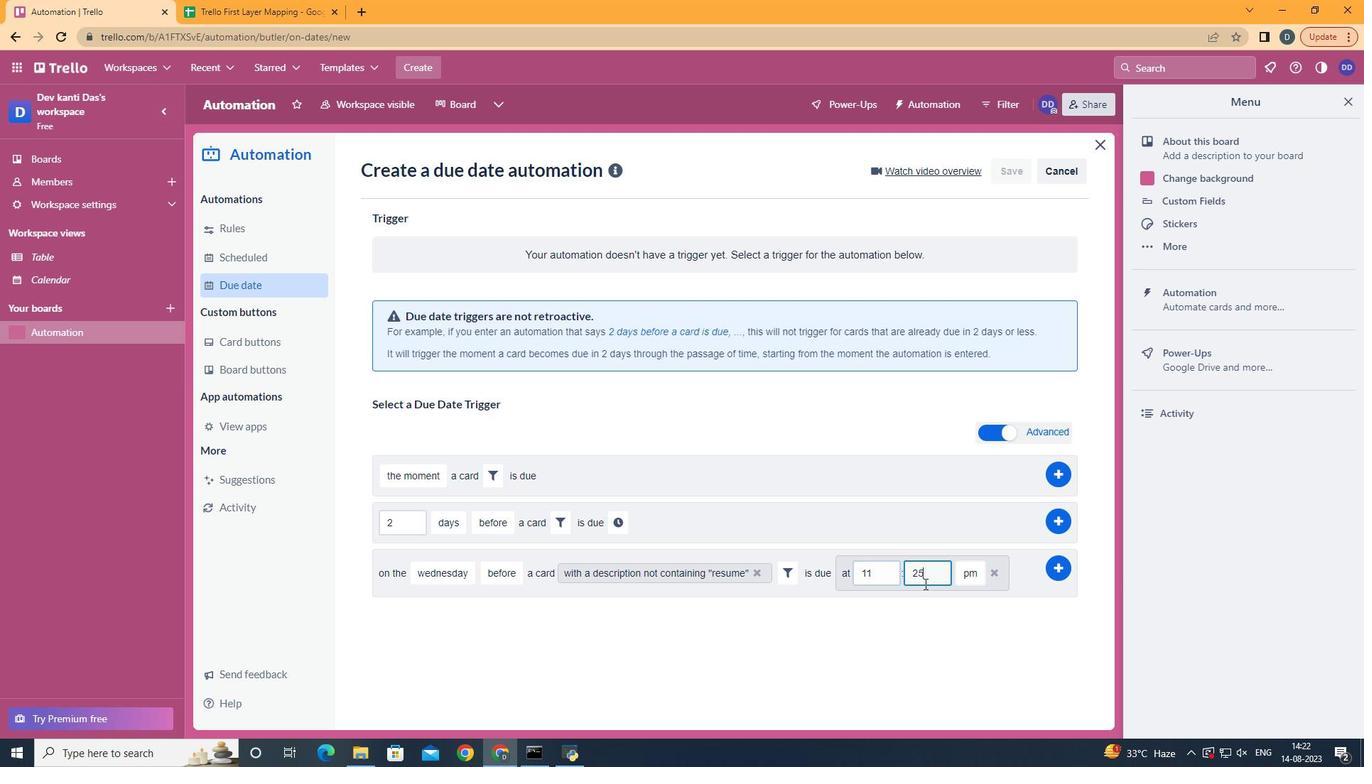 
Action: Key pressed <Key.backspace><Key.backspace>00
Screenshot: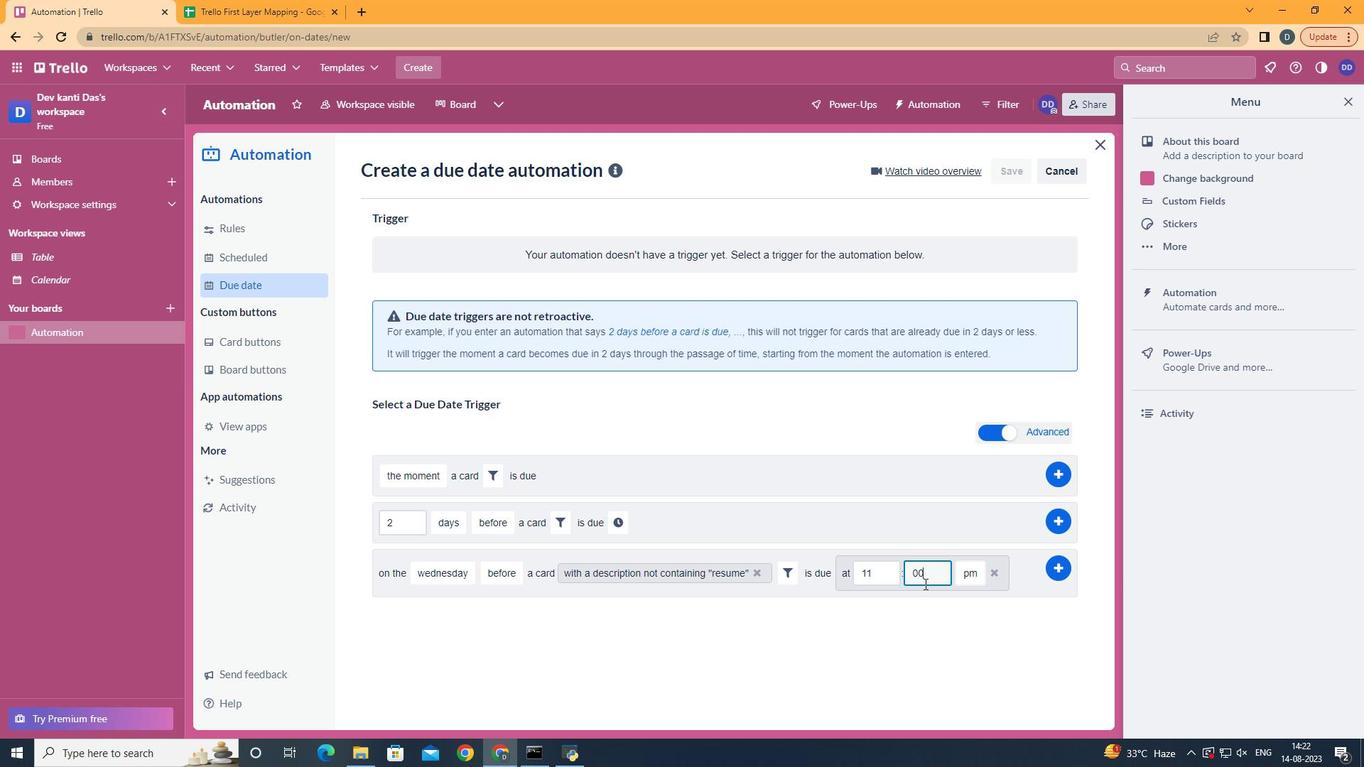 
Action: Mouse moved to (975, 611)
Screenshot: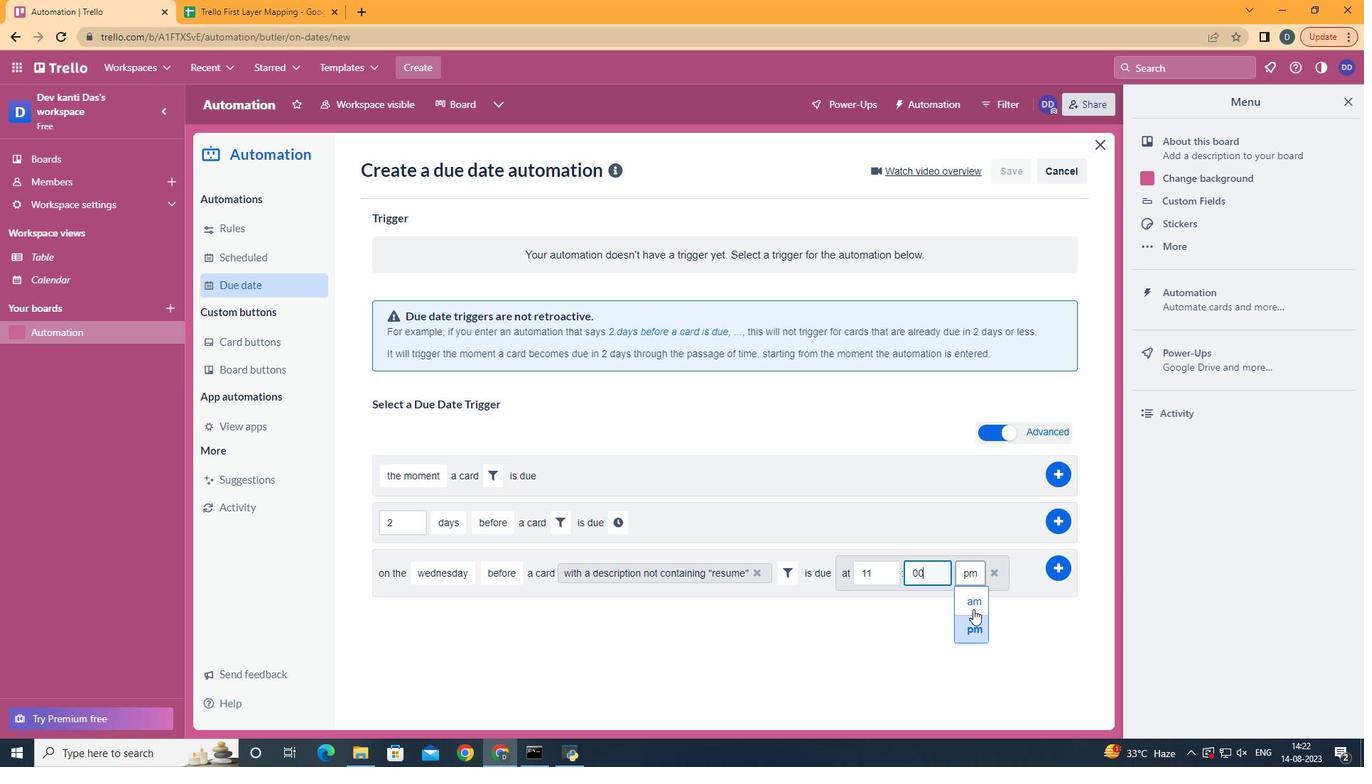 
Action: Mouse pressed left at (975, 611)
Screenshot: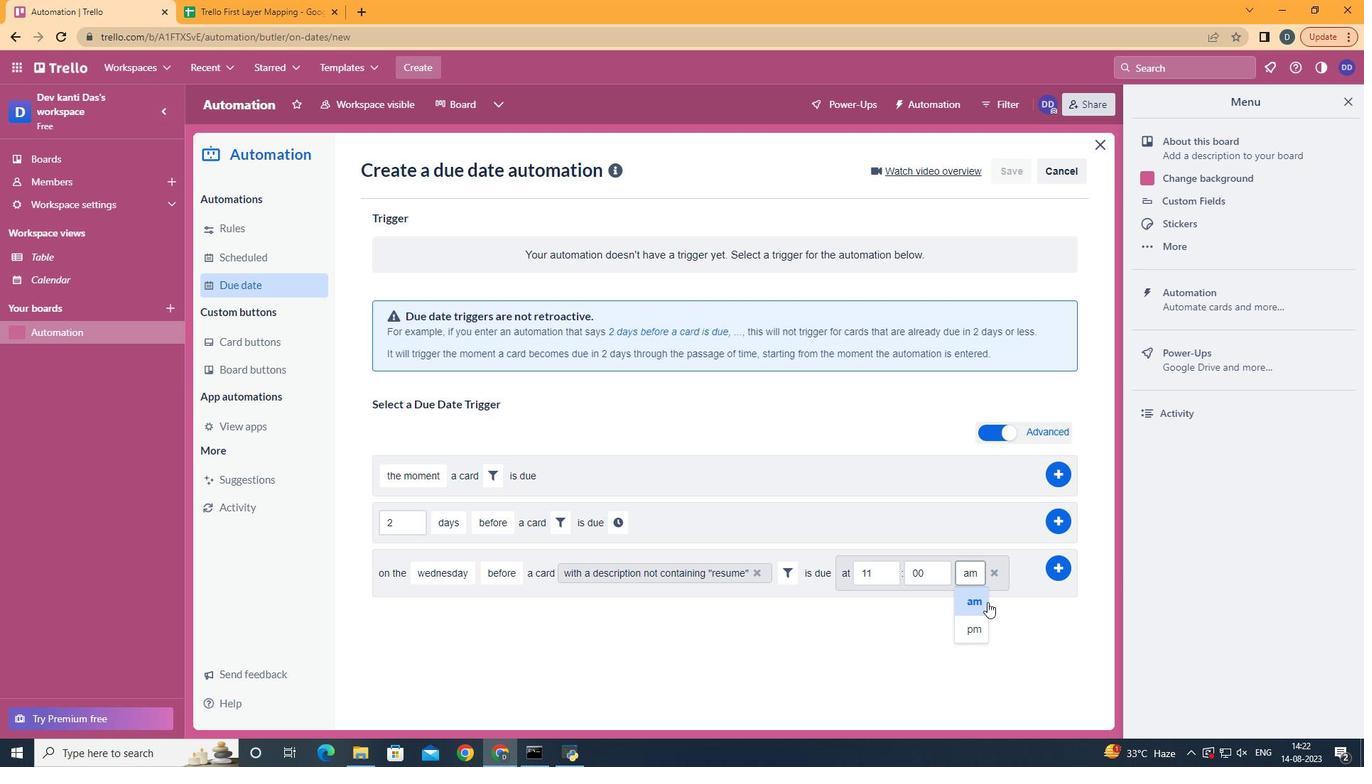 
Action: Mouse moved to (1054, 571)
Screenshot: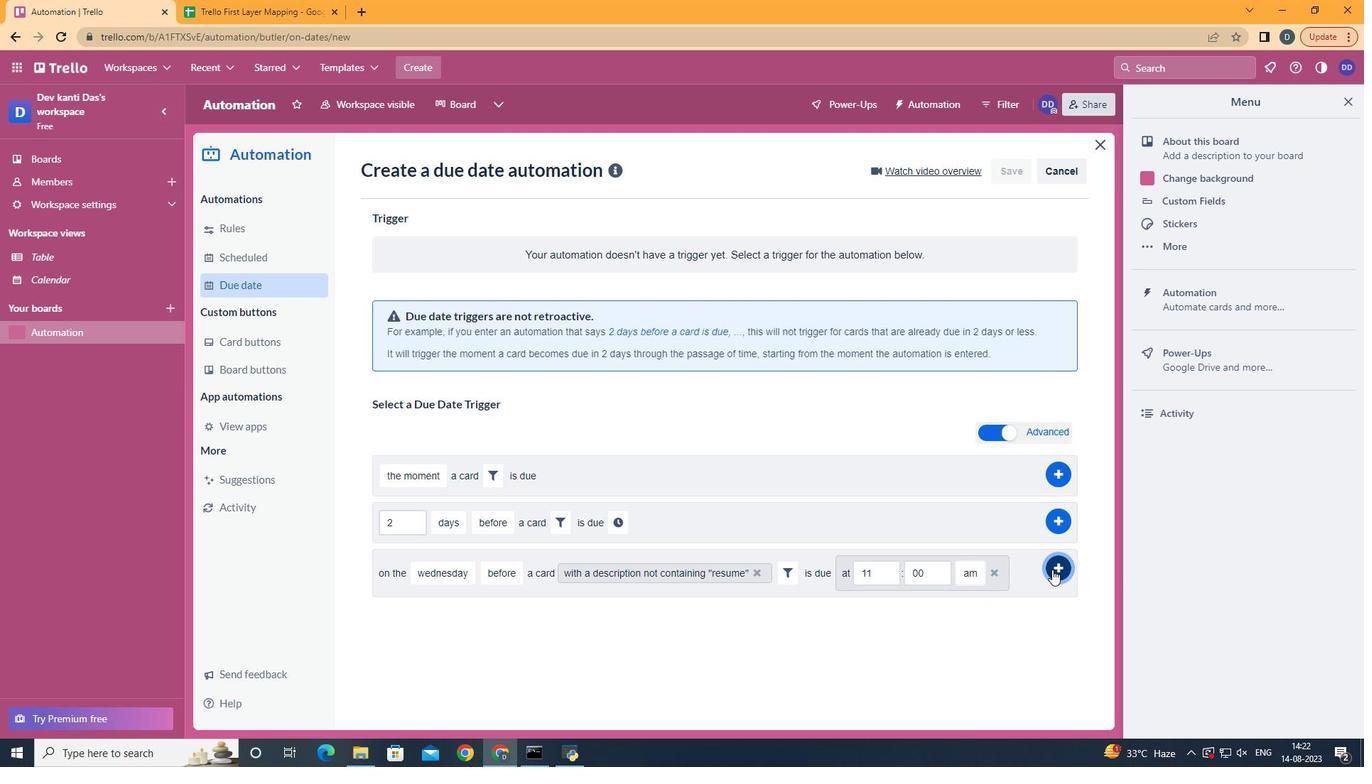 
Action: Mouse pressed left at (1054, 571)
Screenshot: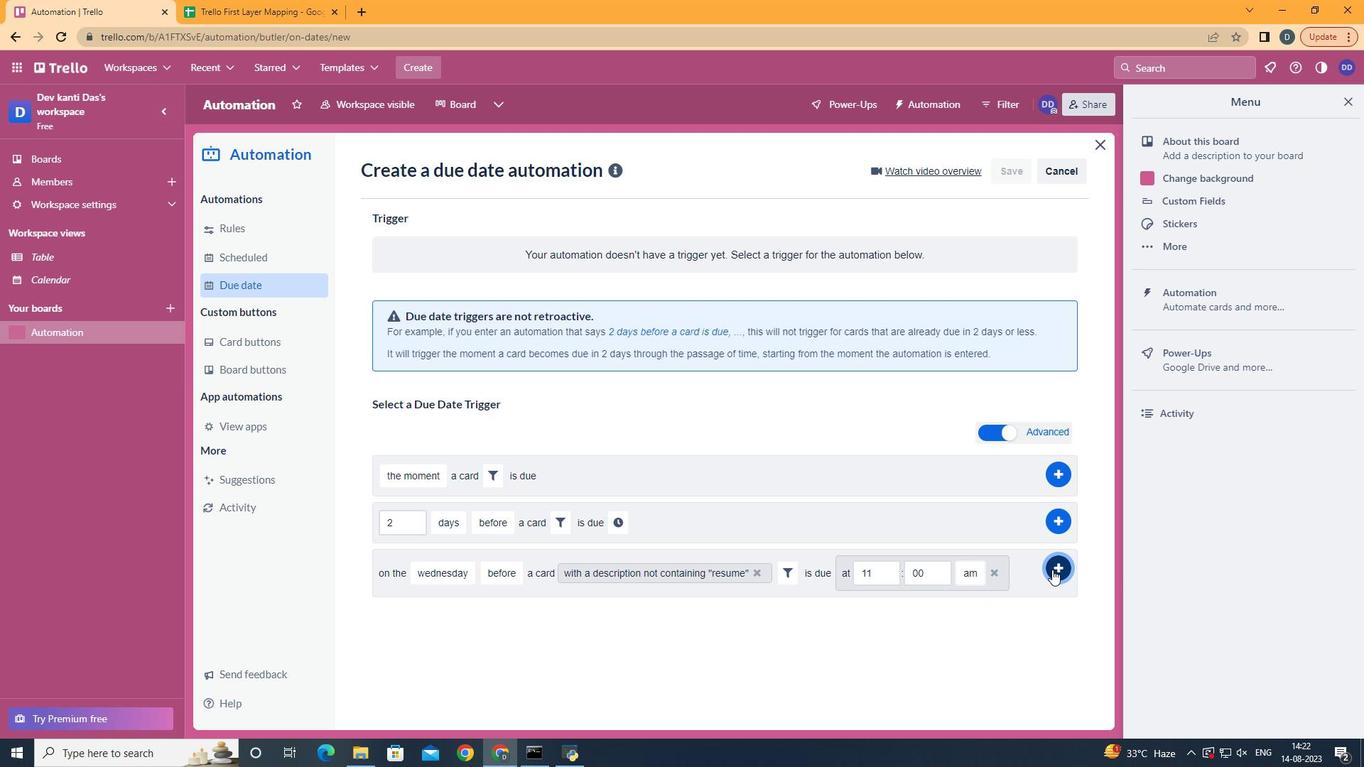 
